 Task: Check the average views per listing of gourmet kitchen in the last 5 years.
Action: Mouse moved to (786, 180)
Screenshot: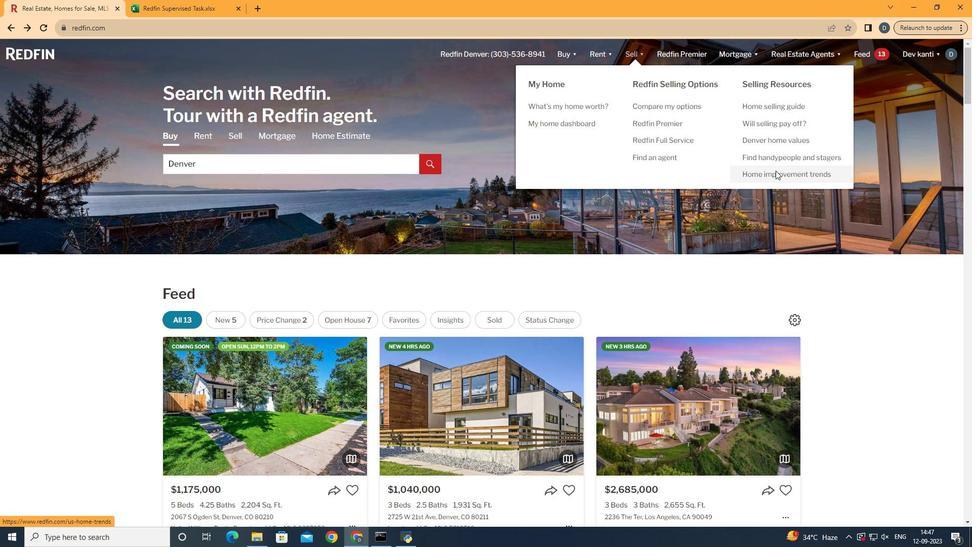 
Action: Mouse pressed left at (786, 180)
Screenshot: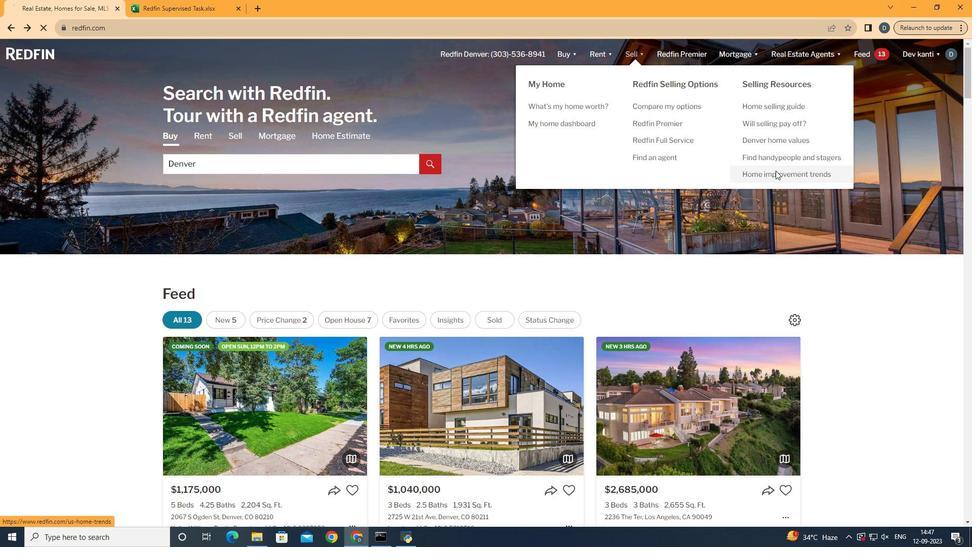 
Action: Mouse moved to (243, 205)
Screenshot: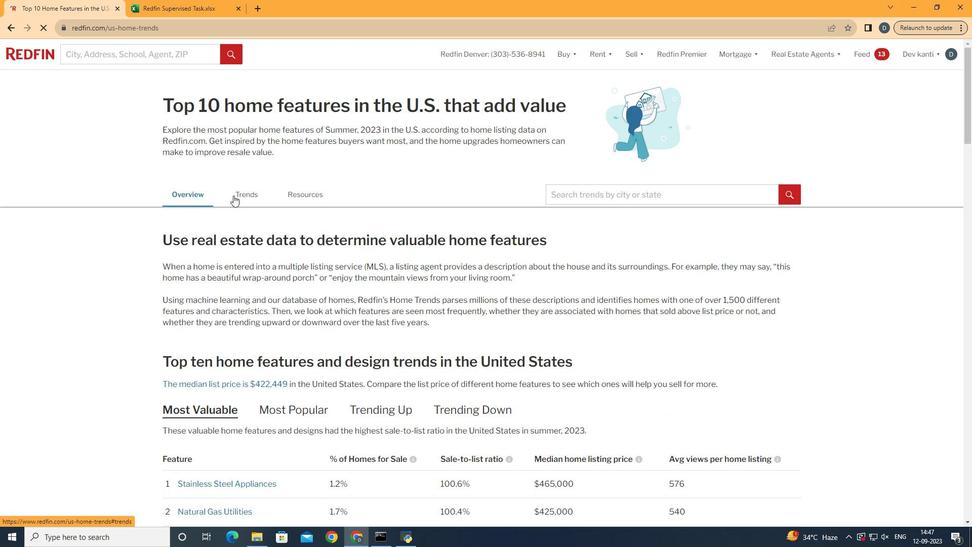 
Action: Mouse pressed left at (243, 205)
Screenshot: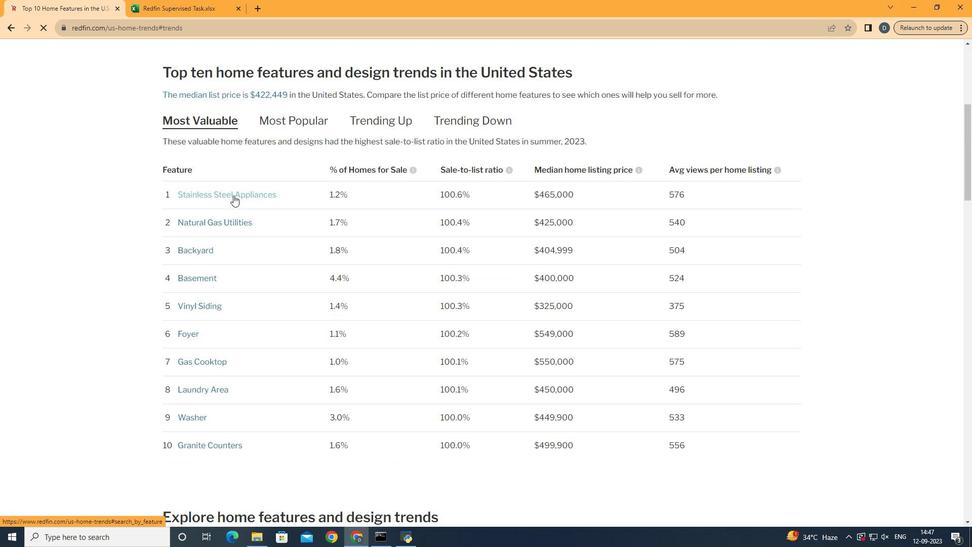 
Action: Mouse moved to (379, 235)
Screenshot: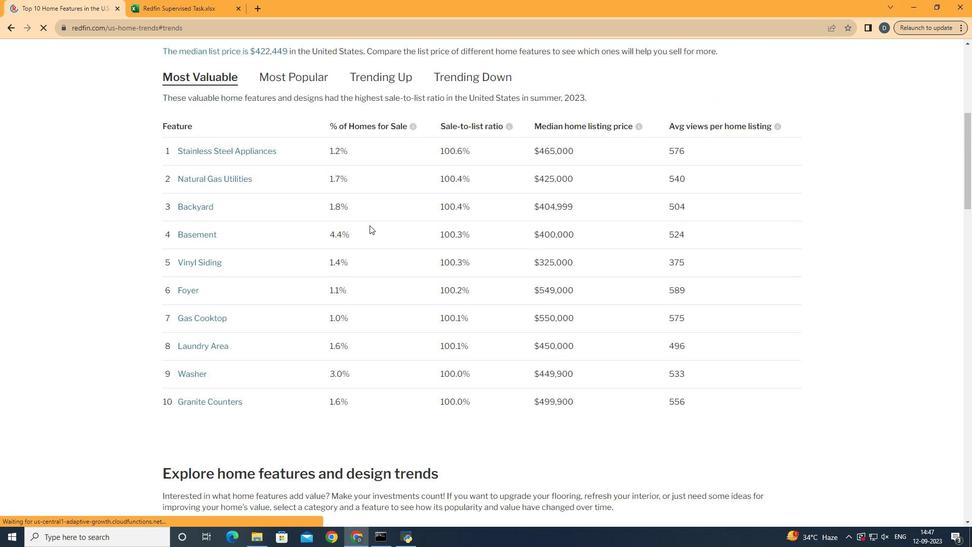 
Action: Mouse scrolled (379, 235) with delta (0, 0)
Screenshot: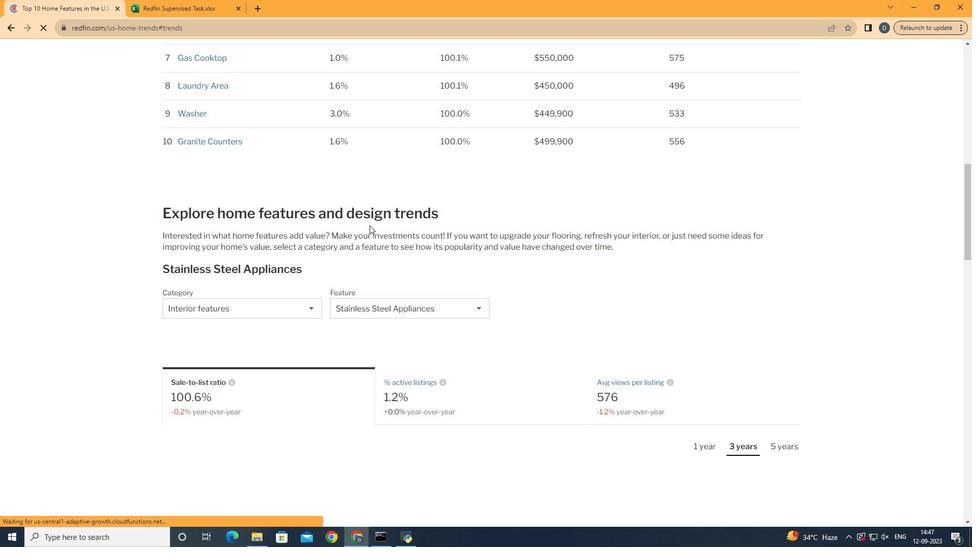 
Action: Mouse scrolled (379, 235) with delta (0, 0)
Screenshot: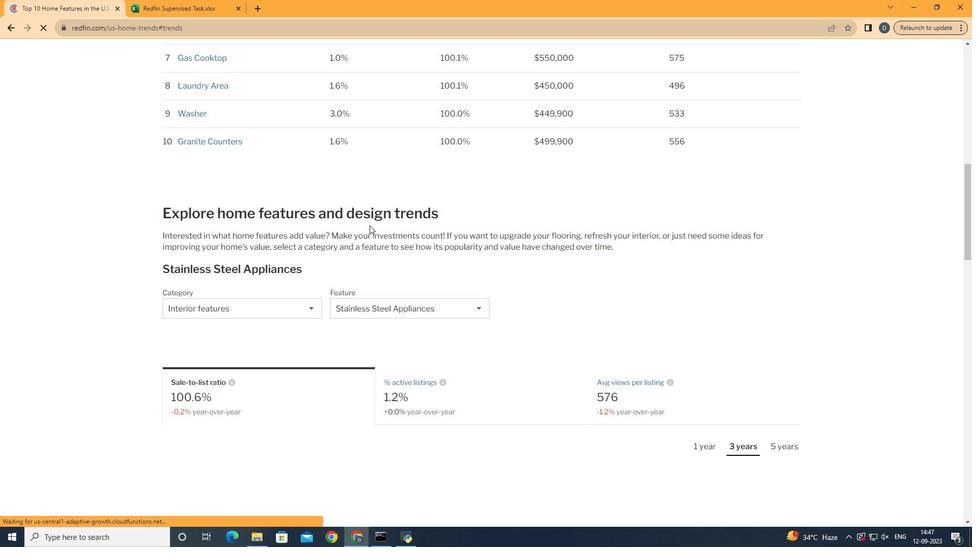 
Action: Mouse scrolled (379, 235) with delta (0, 0)
Screenshot: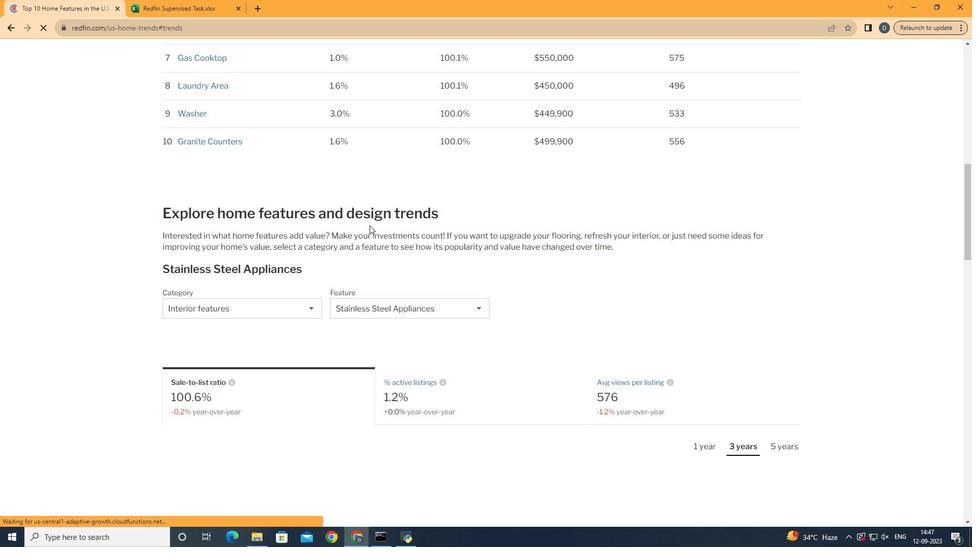 
Action: Mouse scrolled (379, 234) with delta (0, -1)
Screenshot: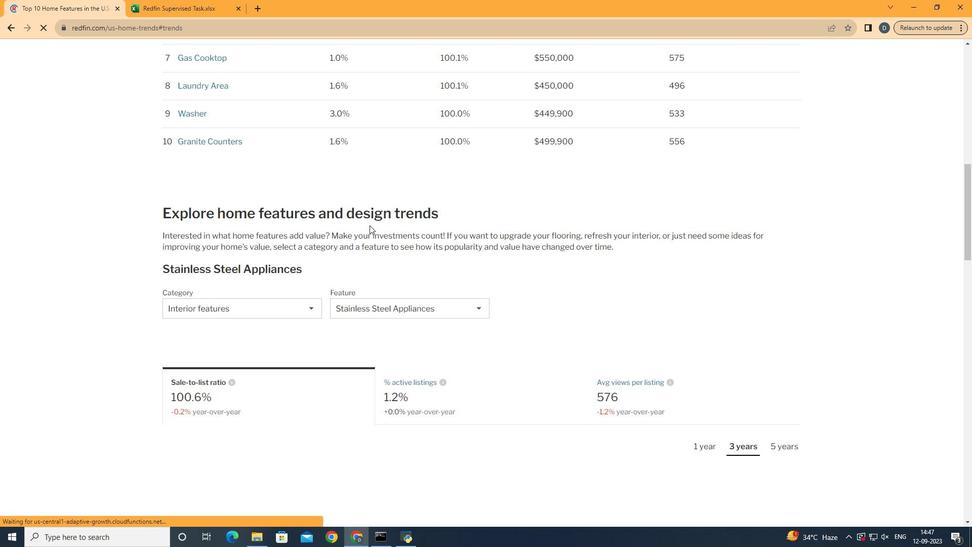 
Action: Mouse scrolled (379, 235) with delta (0, 0)
Screenshot: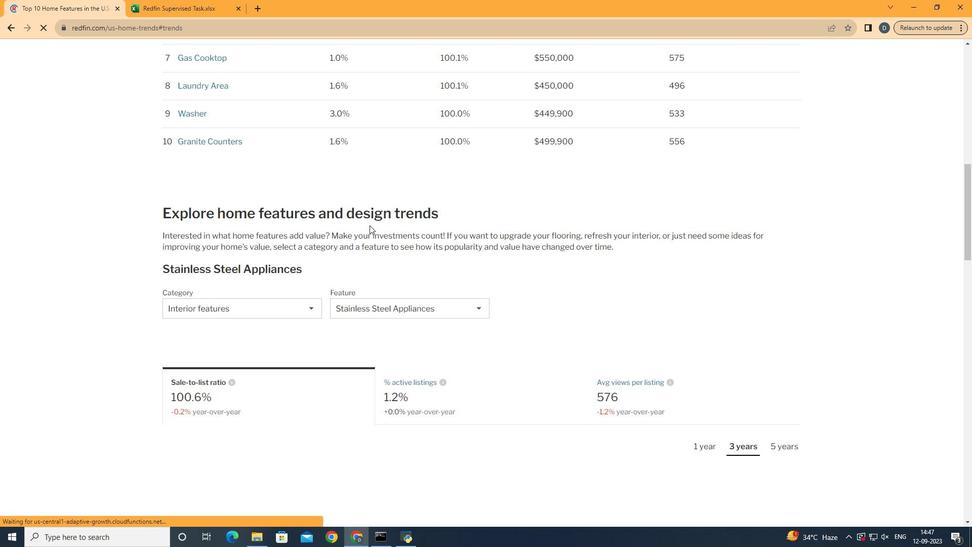 
Action: Mouse scrolled (379, 235) with delta (0, 0)
Screenshot: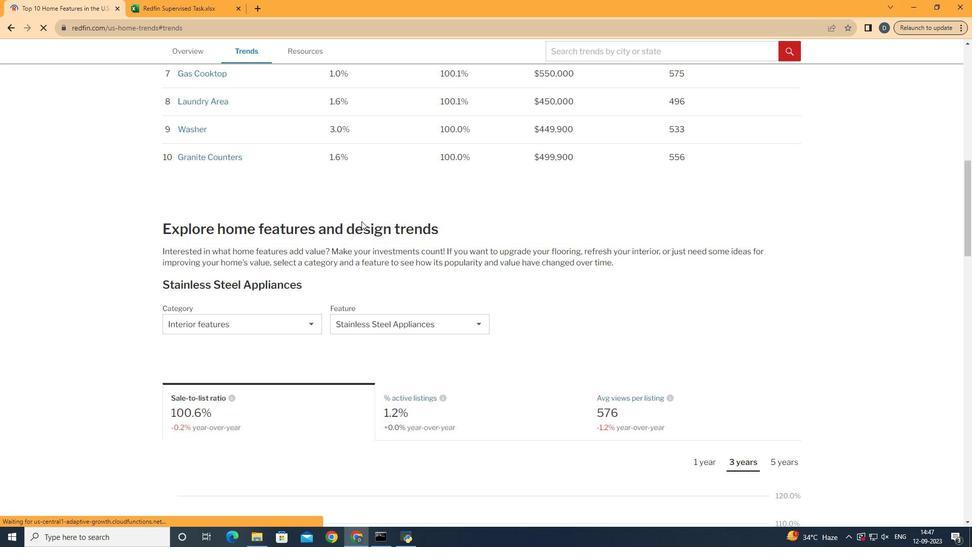
Action: Mouse scrolled (379, 235) with delta (0, 0)
Screenshot: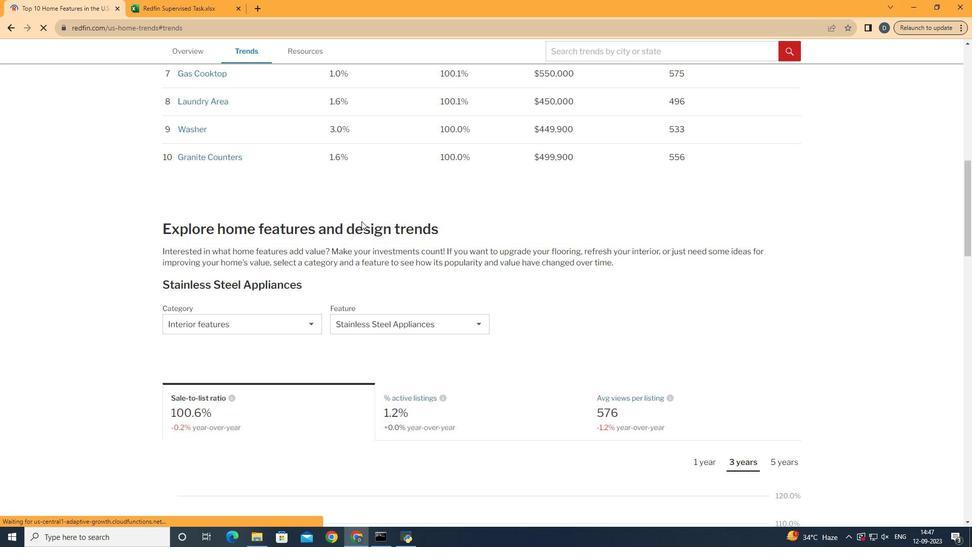 
Action: Mouse scrolled (379, 235) with delta (0, 0)
Screenshot: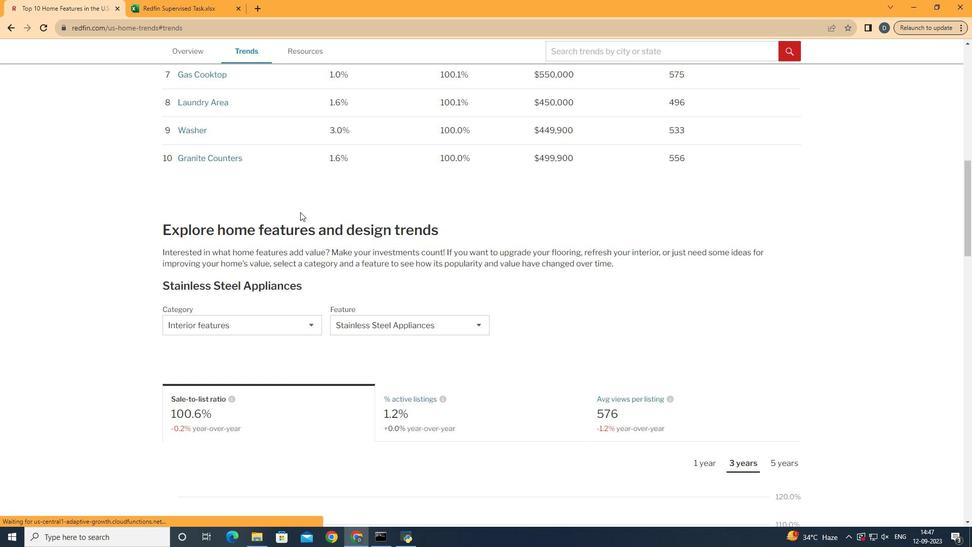 
Action: Mouse scrolled (379, 235) with delta (0, 0)
Screenshot: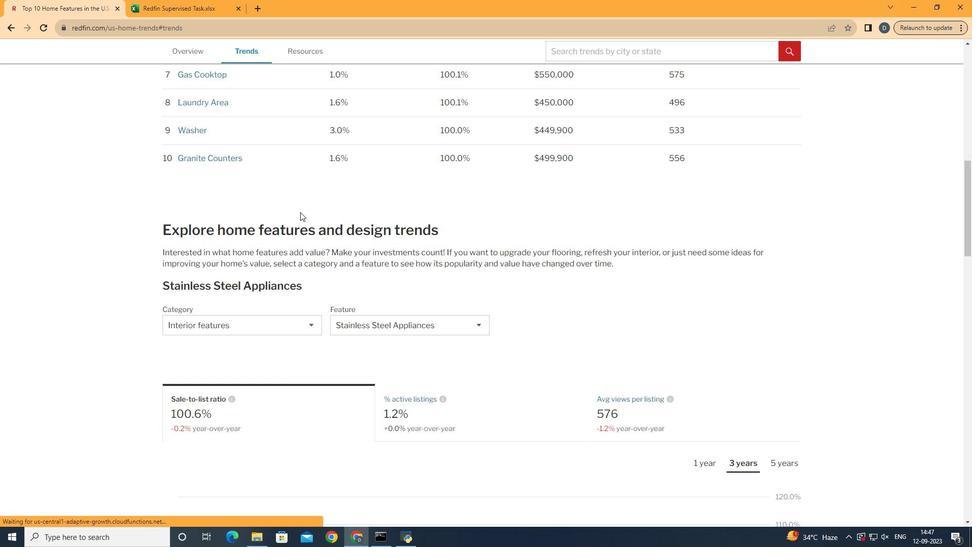 
Action: Mouse moved to (301, 227)
Screenshot: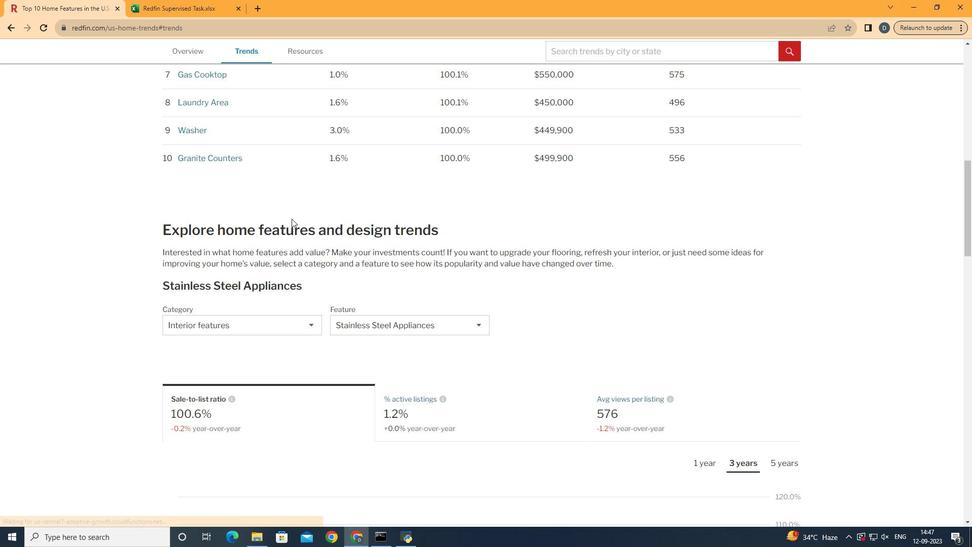 
Action: Mouse scrolled (301, 227) with delta (0, 0)
Screenshot: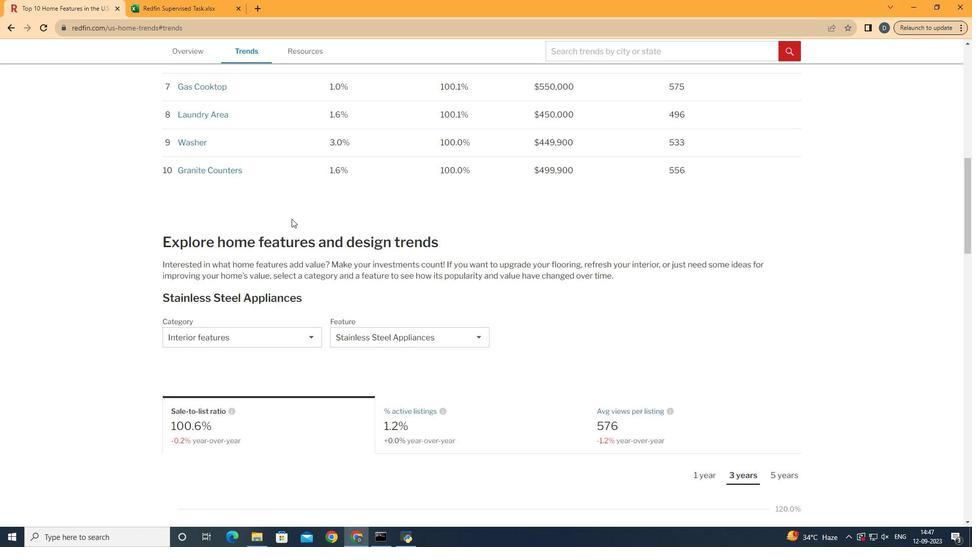 
Action: Mouse scrolled (301, 227) with delta (0, 0)
Screenshot: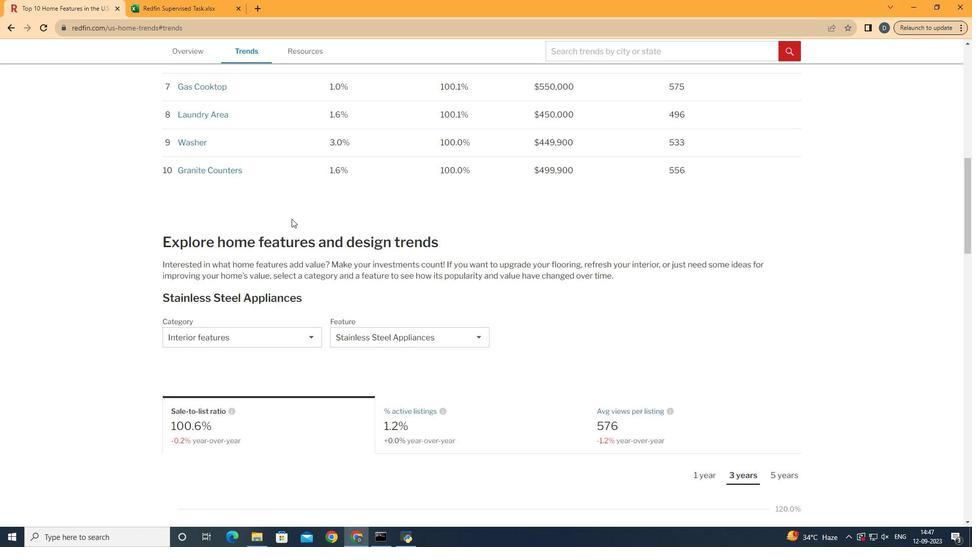 
Action: Mouse scrolled (301, 227) with delta (0, 0)
Screenshot: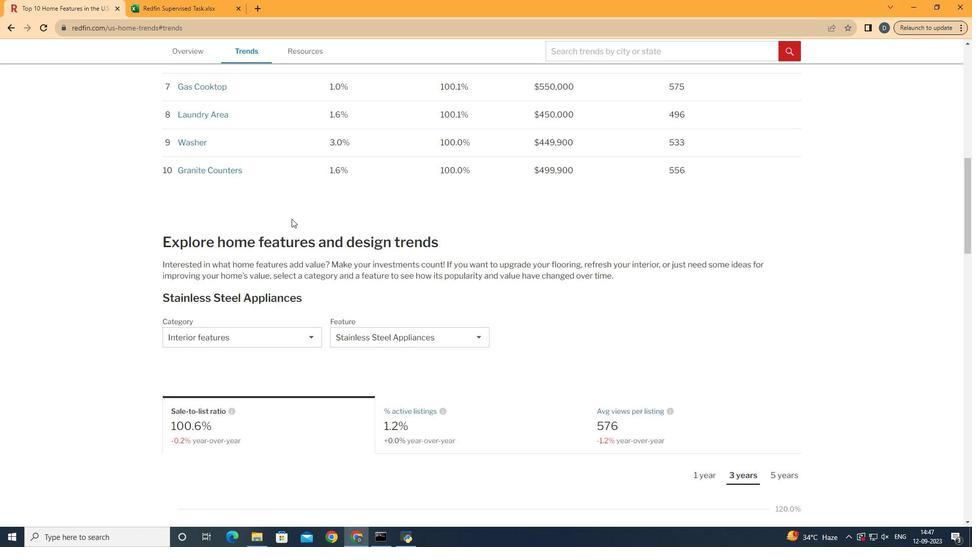 
Action: Mouse scrolled (301, 227) with delta (0, 0)
Screenshot: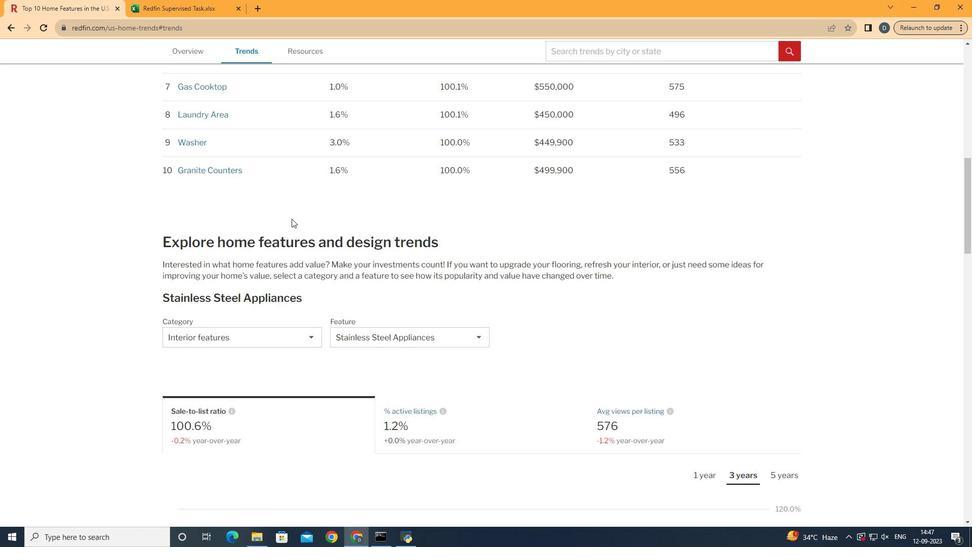 
Action: Mouse scrolled (301, 227) with delta (0, 0)
Screenshot: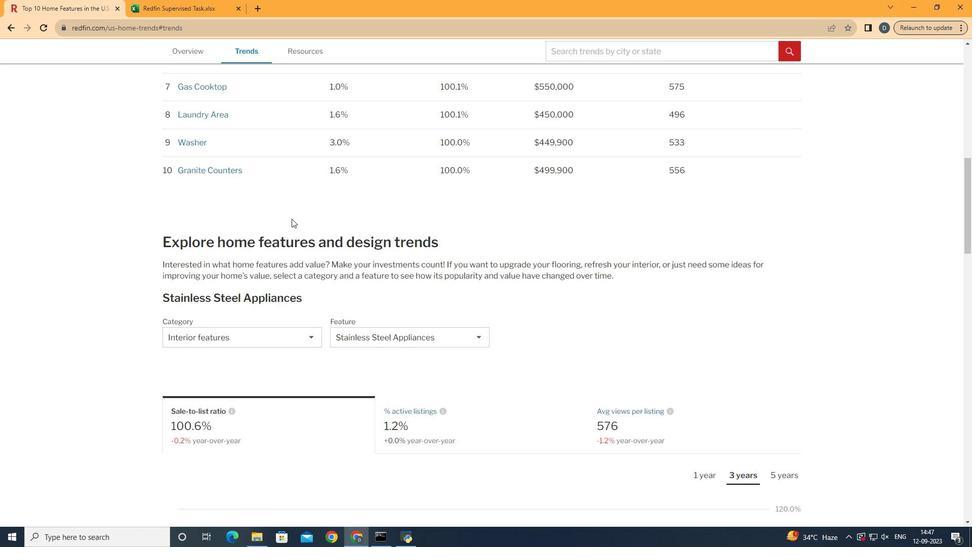 
Action: Mouse moved to (301, 228)
Screenshot: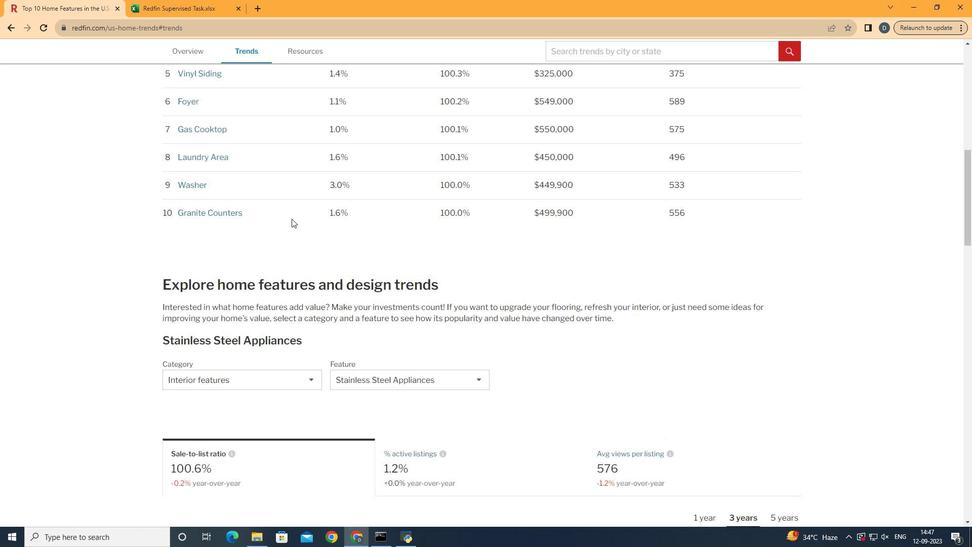 
Action: Mouse scrolled (301, 228) with delta (0, 0)
Screenshot: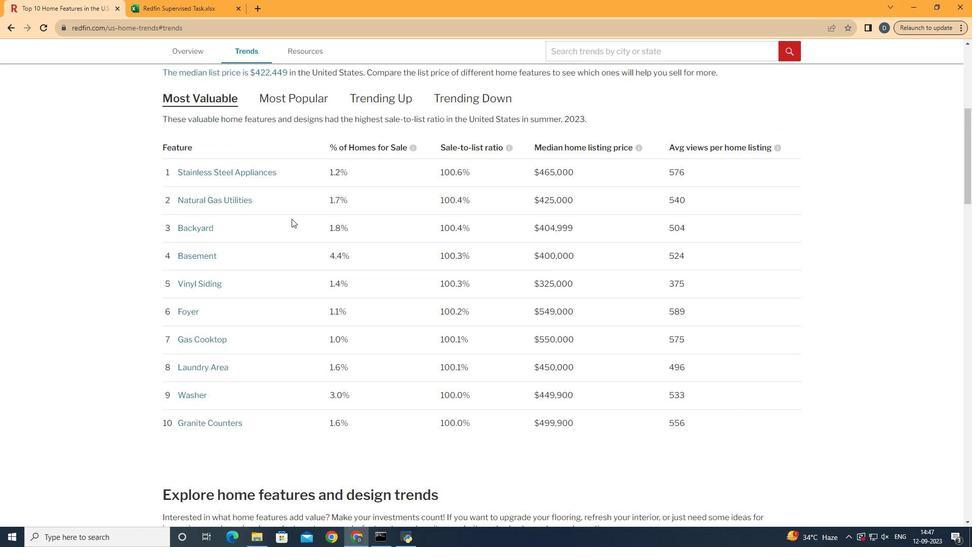 
Action: Mouse scrolled (301, 228) with delta (0, 0)
Screenshot: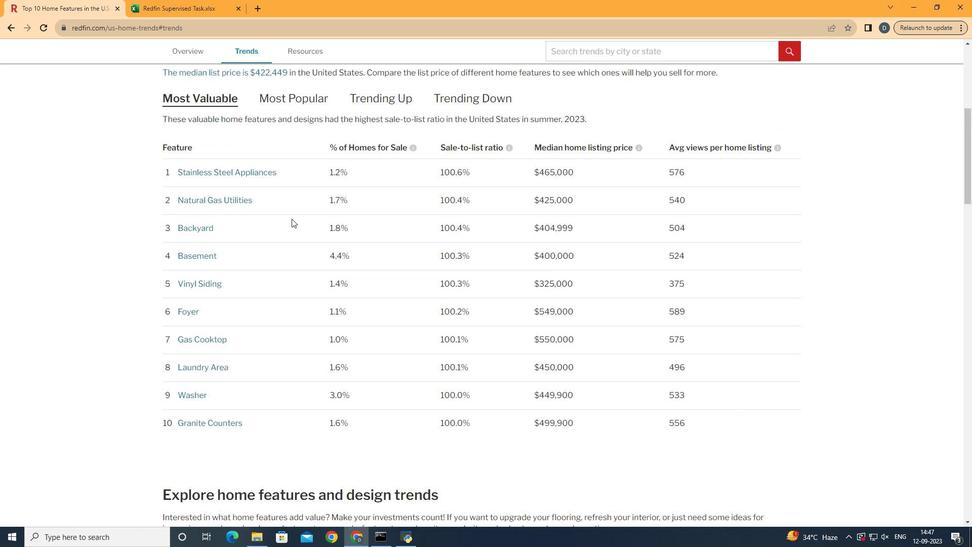 
Action: Mouse scrolled (301, 228) with delta (0, 0)
Screenshot: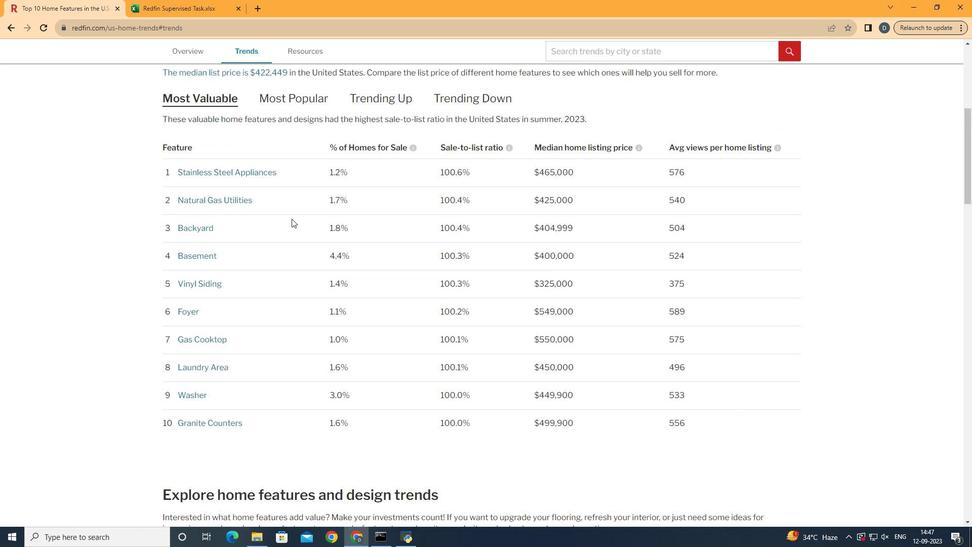 
Action: Mouse scrolled (301, 228) with delta (0, 0)
Screenshot: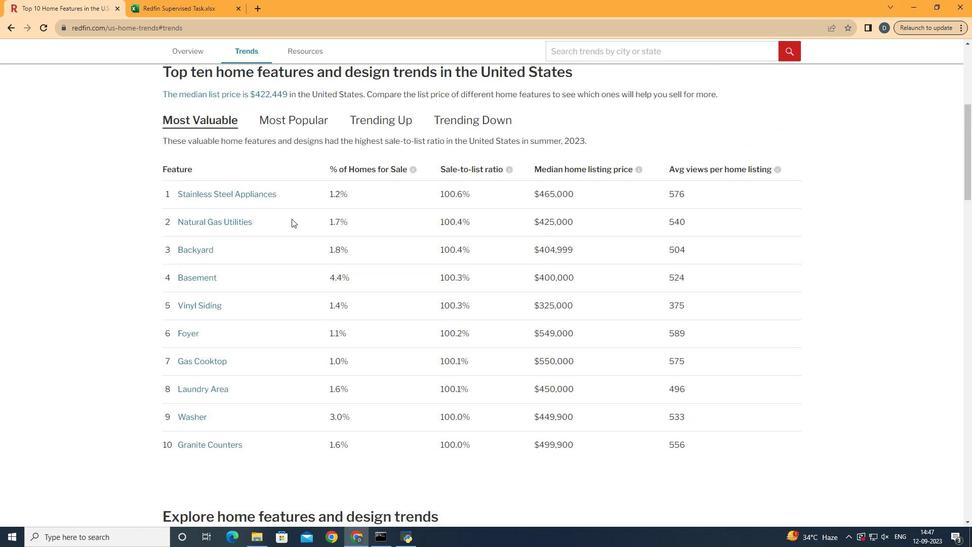 
Action: Mouse scrolled (301, 228) with delta (0, 0)
Screenshot: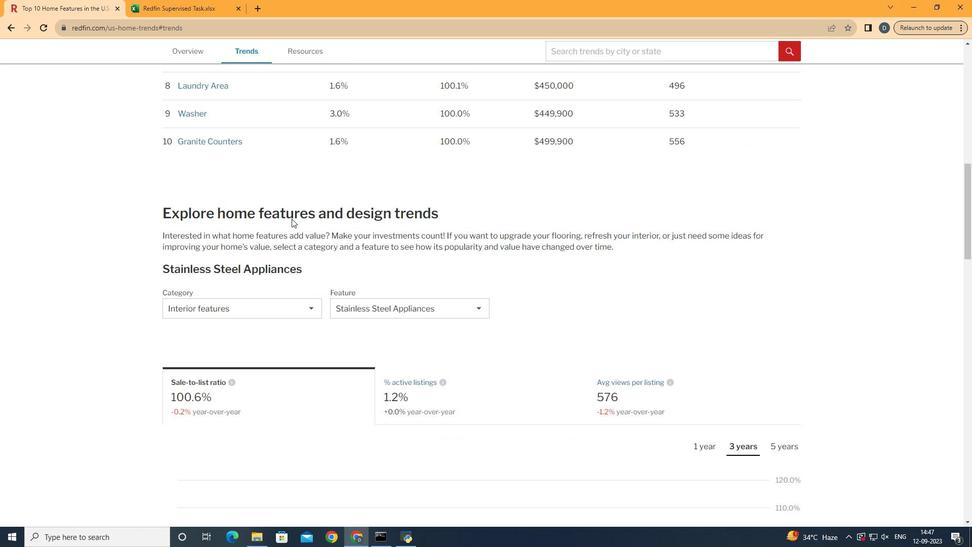 
Action: Mouse scrolled (301, 228) with delta (0, 0)
Screenshot: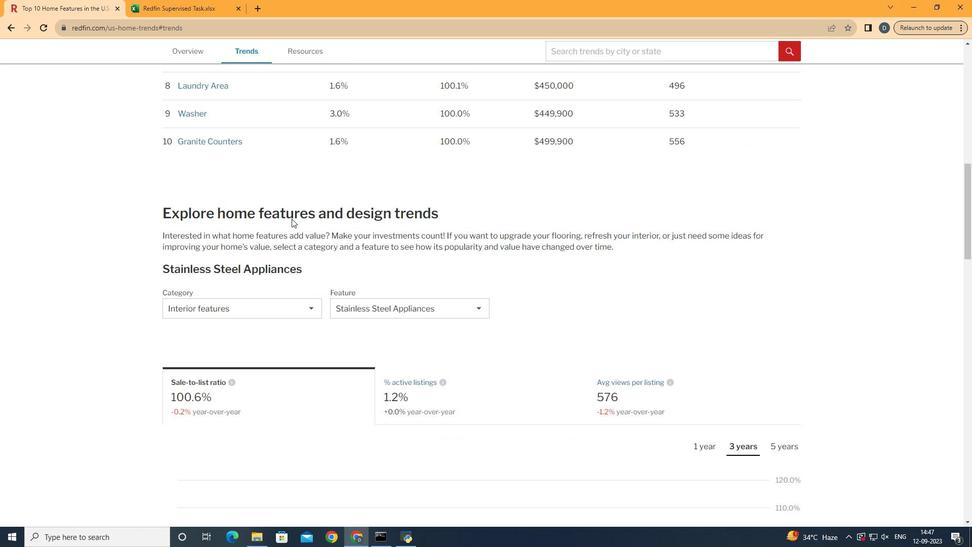 
Action: Mouse scrolled (301, 228) with delta (0, 0)
Screenshot: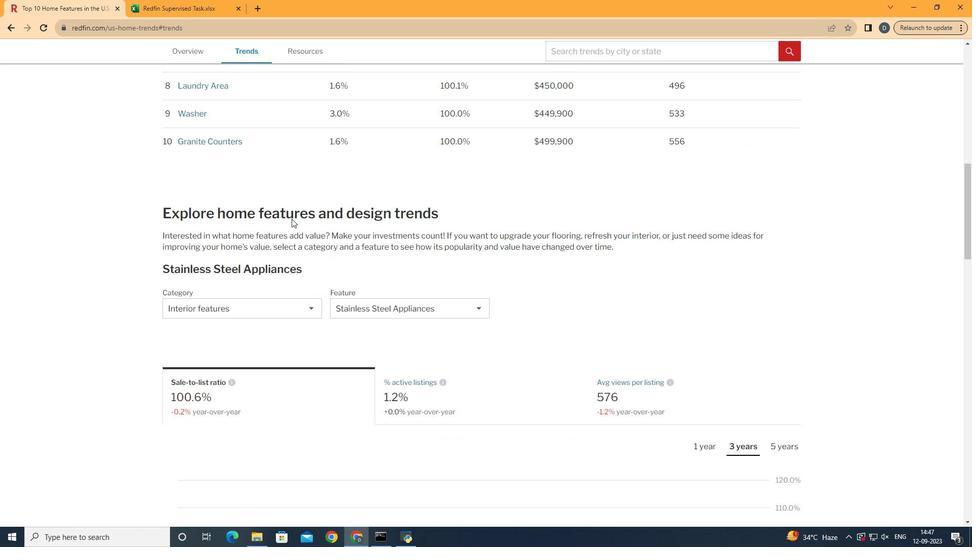 
Action: Mouse scrolled (301, 228) with delta (0, 0)
Screenshot: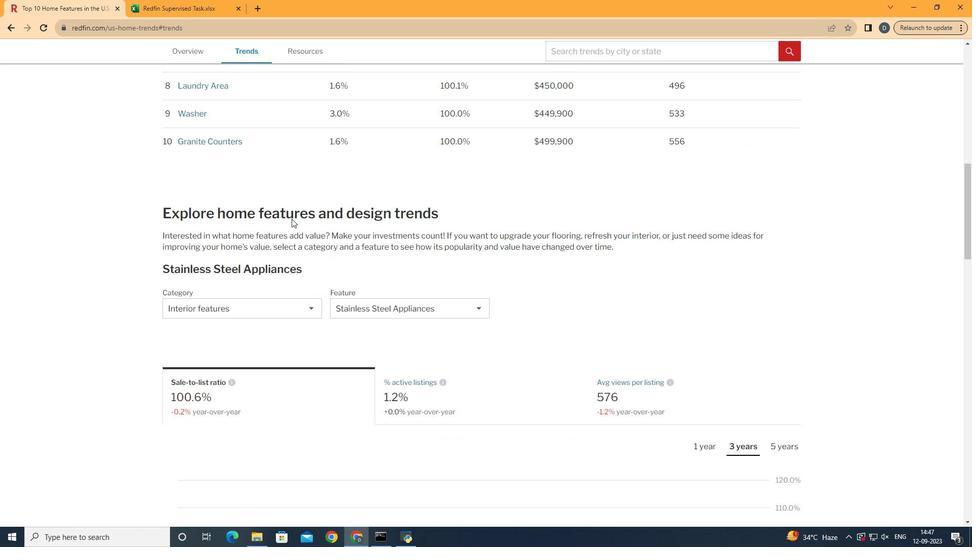
Action: Mouse scrolled (301, 228) with delta (0, 0)
Screenshot: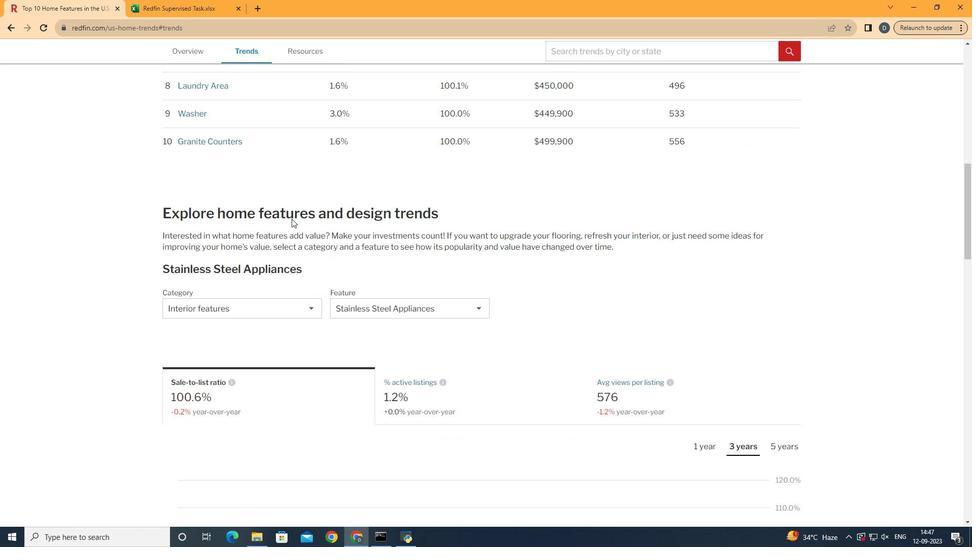 
Action: Mouse scrolled (301, 228) with delta (0, 0)
Screenshot: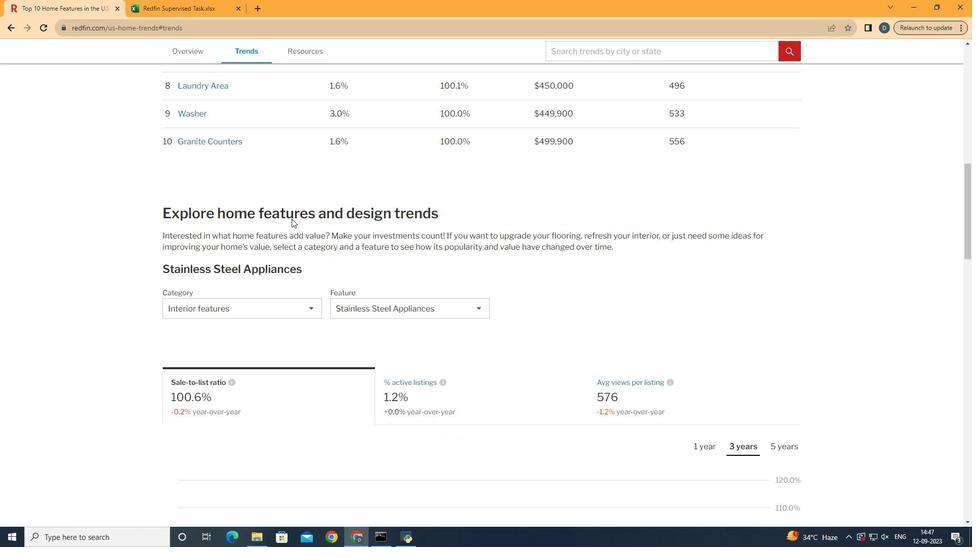 
Action: Mouse scrolled (301, 228) with delta (0, 0)
Screenshot: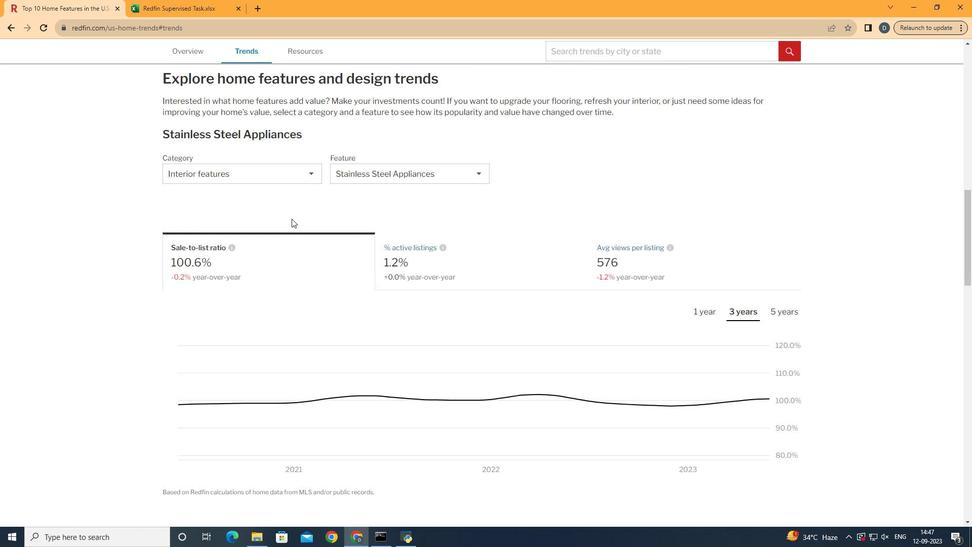 
Action: Mouse scrolled (301, 228) with delta (0, 0)
Screenshot: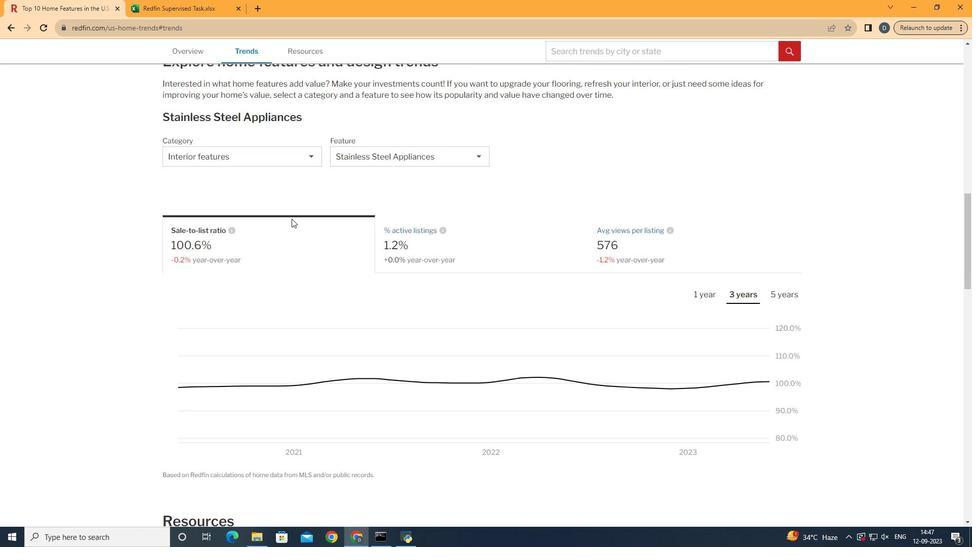 
Action: Mouse scrolled (301, 228) with delta (0, 0)
Screenshot: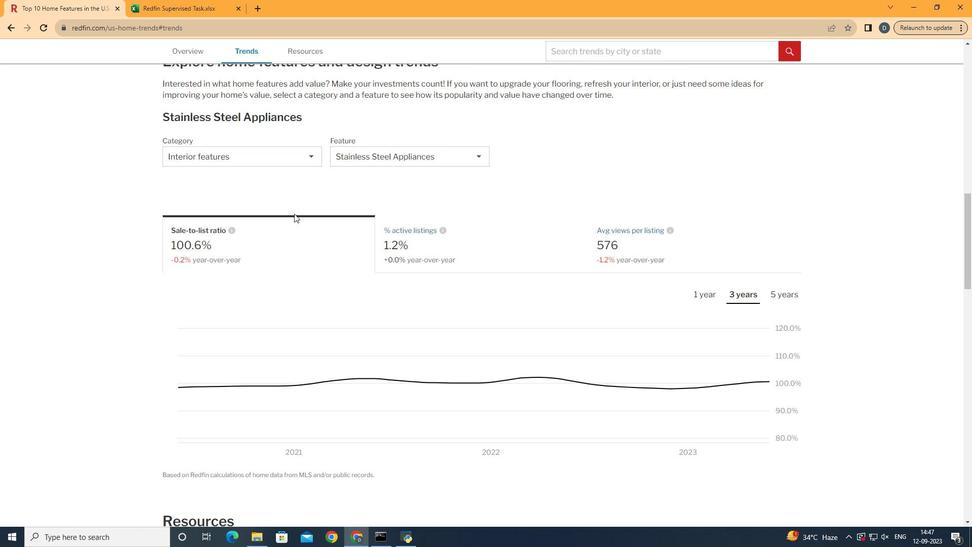 
Action: Mouse moved to (320, 168)
Screenshot: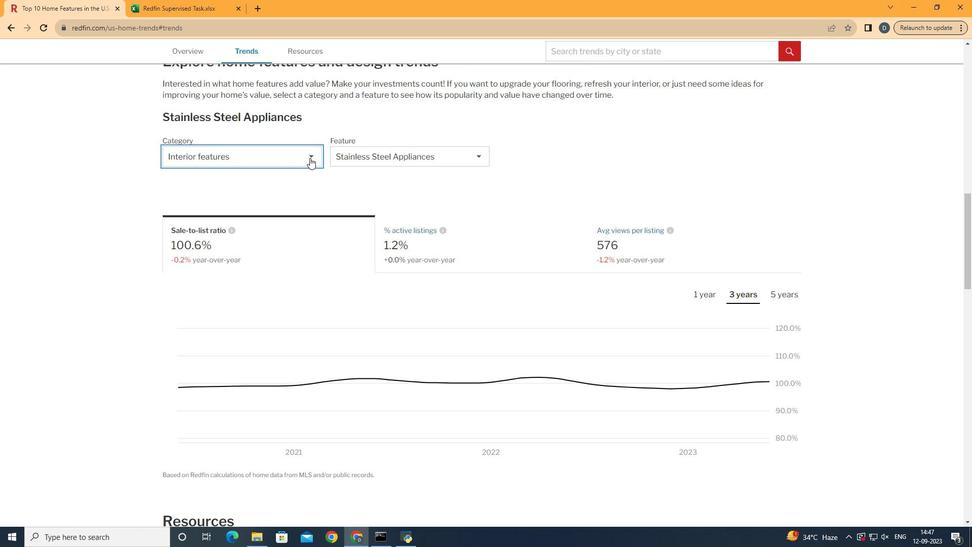 
Action: Mouse pressed left at (320, 168)
Screenshot: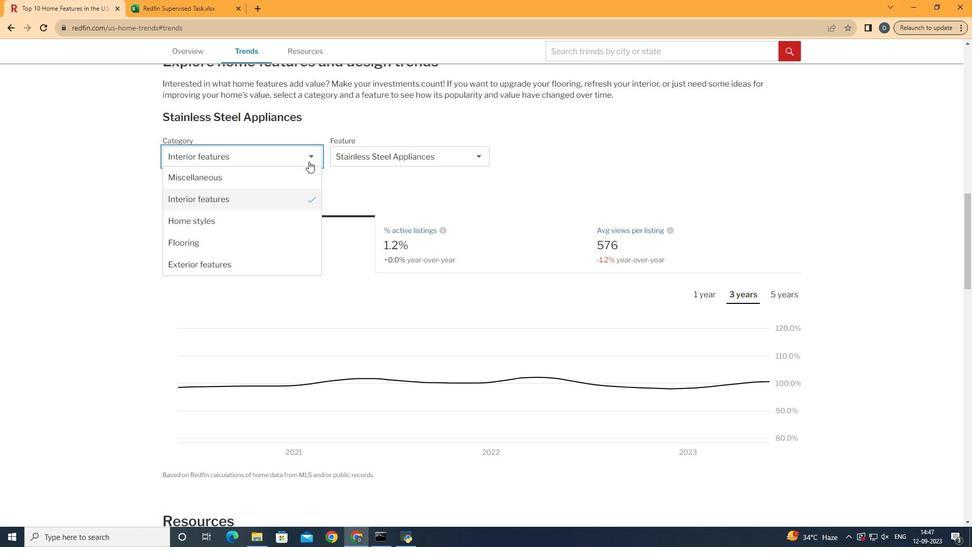 
Action: Mouse moved to (315, 210)
Screenshot: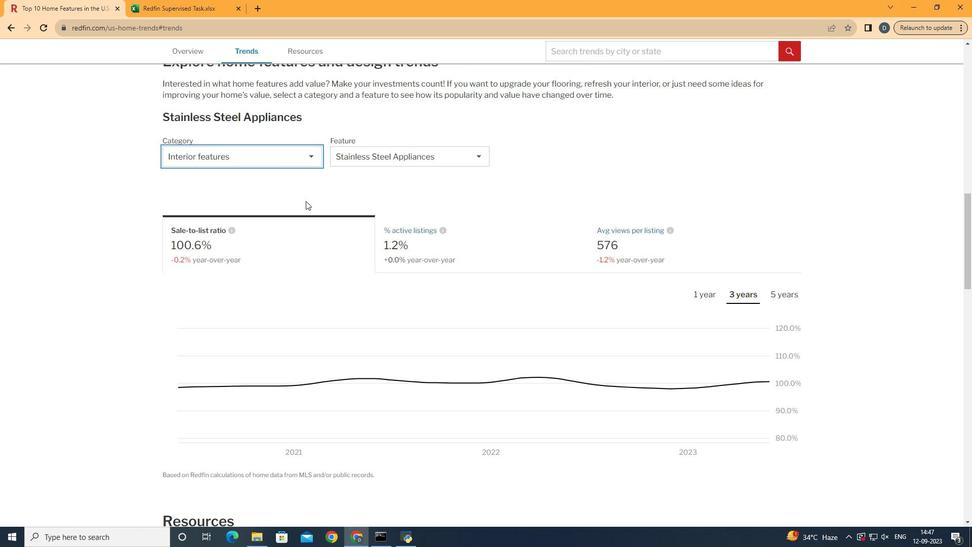 
Action: Mouse pressed left at (315, 210)
Screenshot: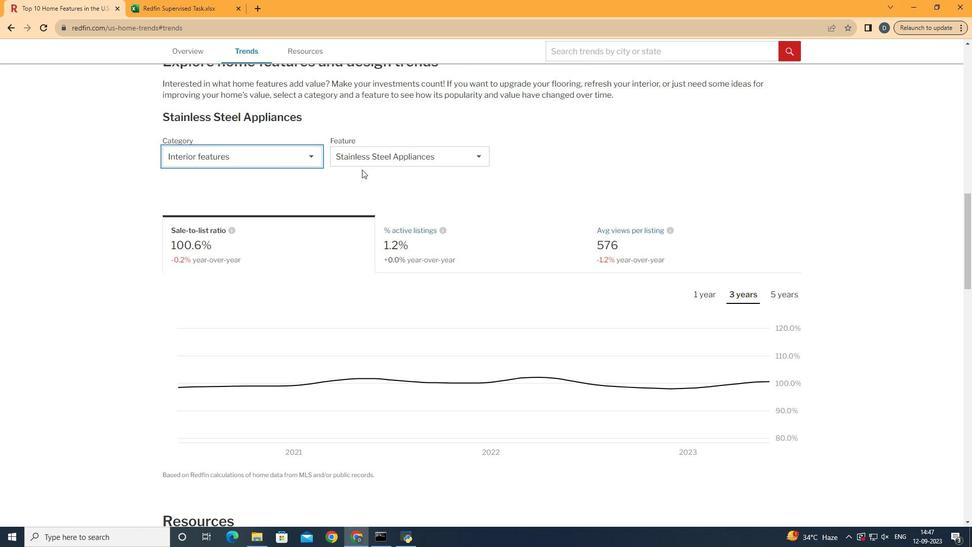 
Action: Mouse moved to (386, 171)
Screenshot: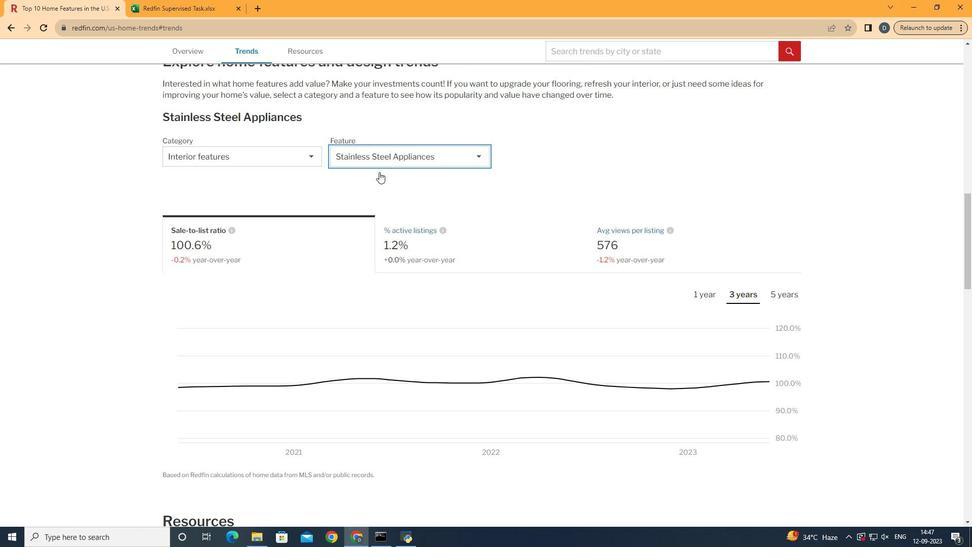 
Action: Mouse pressed left at (386, 171)
Screenshot: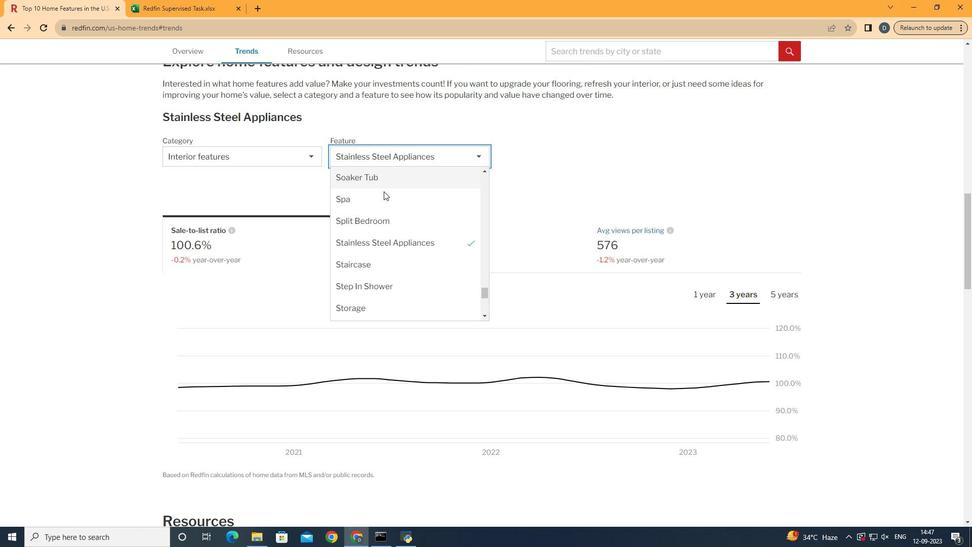 
Action: Mouse moved to (389, 235)
Screenshot: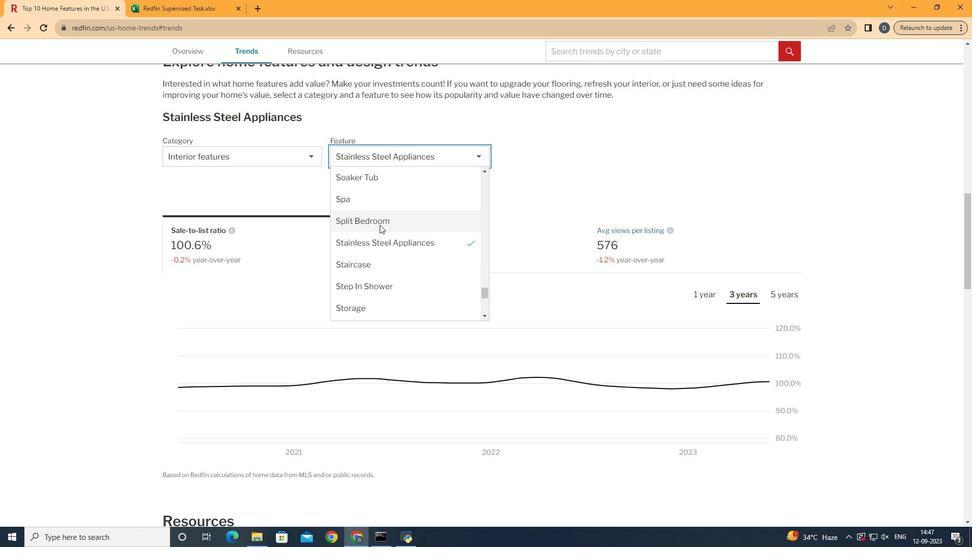 
Action: Mouse scrolled (389, 235) with delta (0, 0)
Screenshot: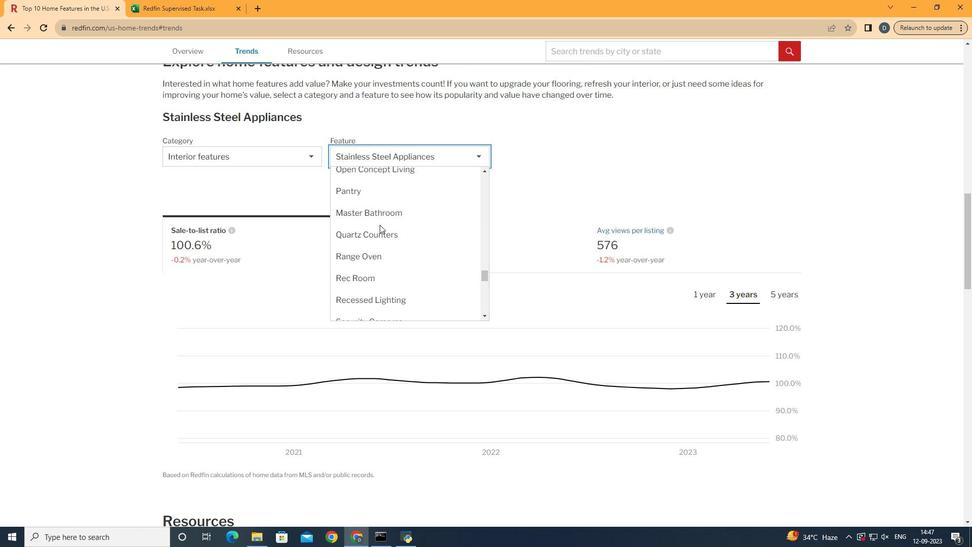 
Action: Mouse scrolled (389, 235) with delta (0, 0)
Screenshot: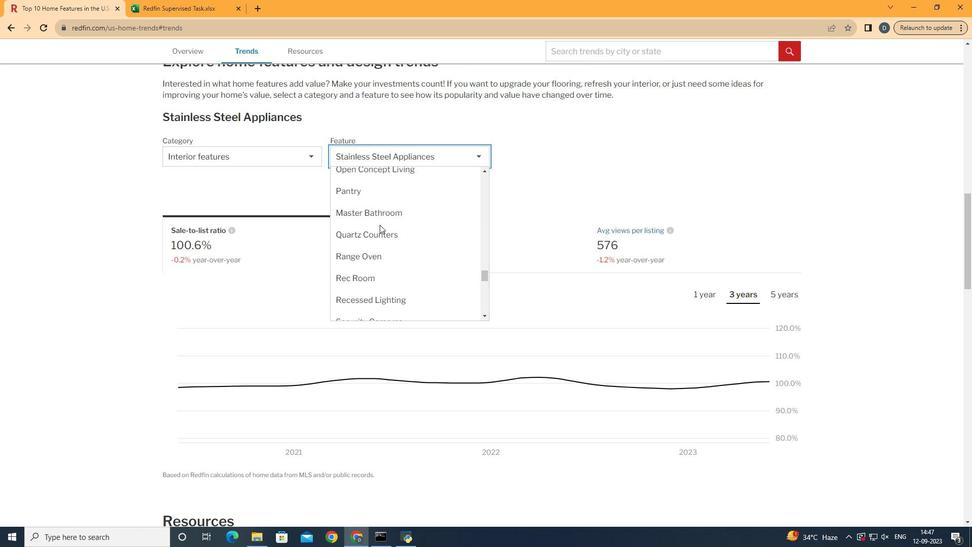 
Action: Mouse scrolled (389, 235) with delta (0, 0)
Screenshot: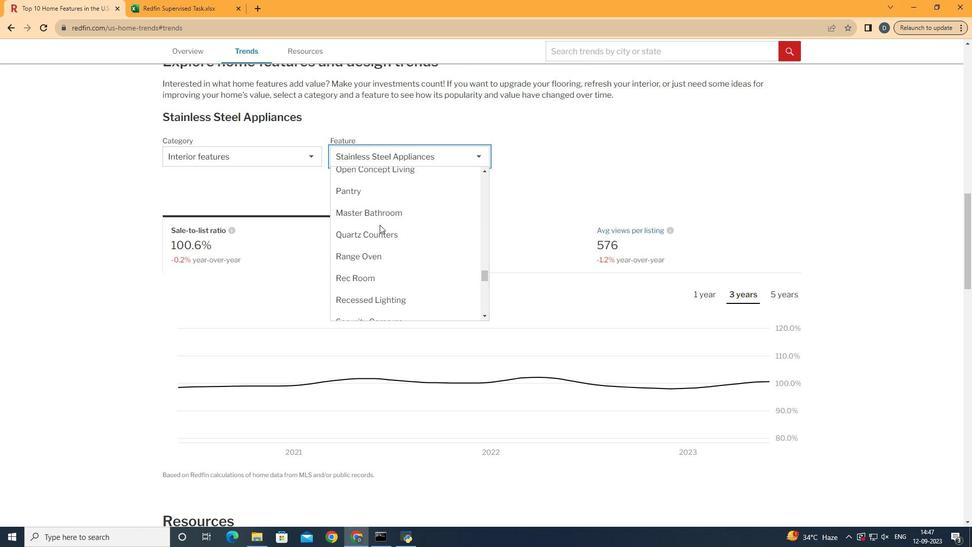 
Action: Mouse scrolled (389, 235) with delta (0, 0)
Screenshot: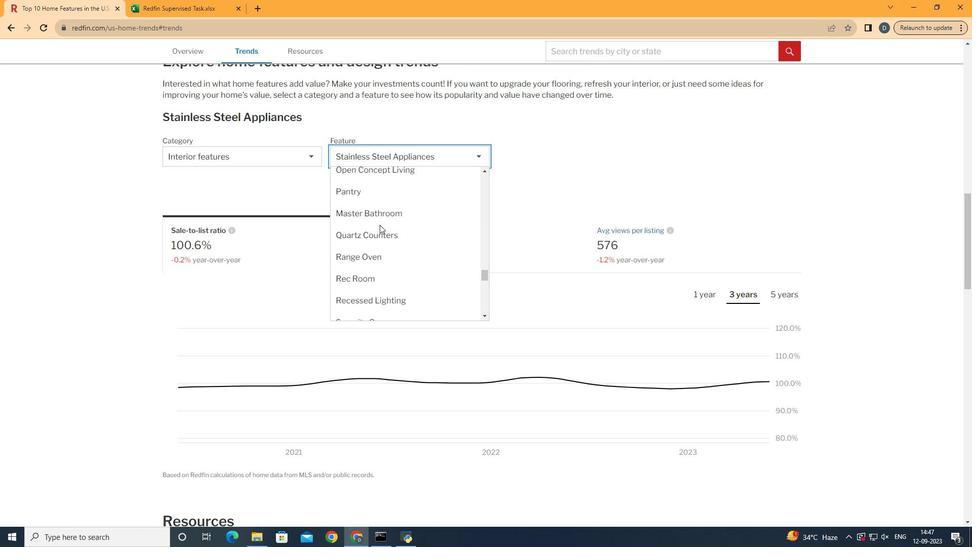 
Action: Mouse scrolled (389, 235) with delta (0, 0)
Screenshot: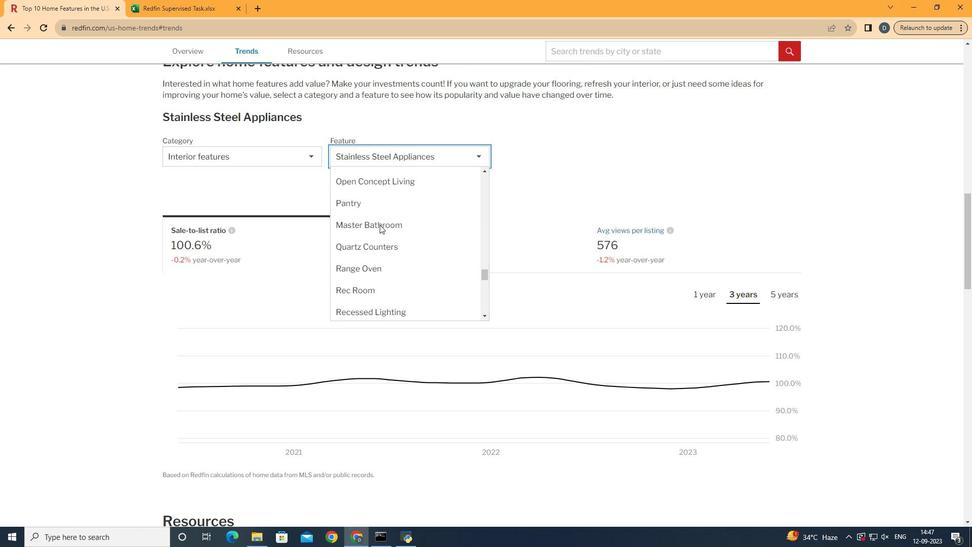 
Action: Mouse scrolled (389, 235) with delta (0, 0)
Screenshot: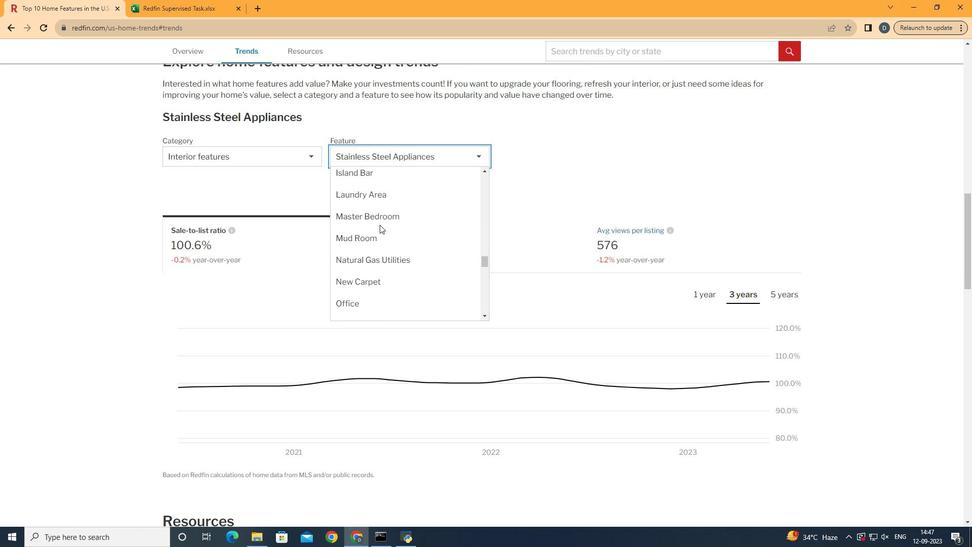 
Action: Mouse scrolled (389, 235) with delta (0, 0)
Screenshot: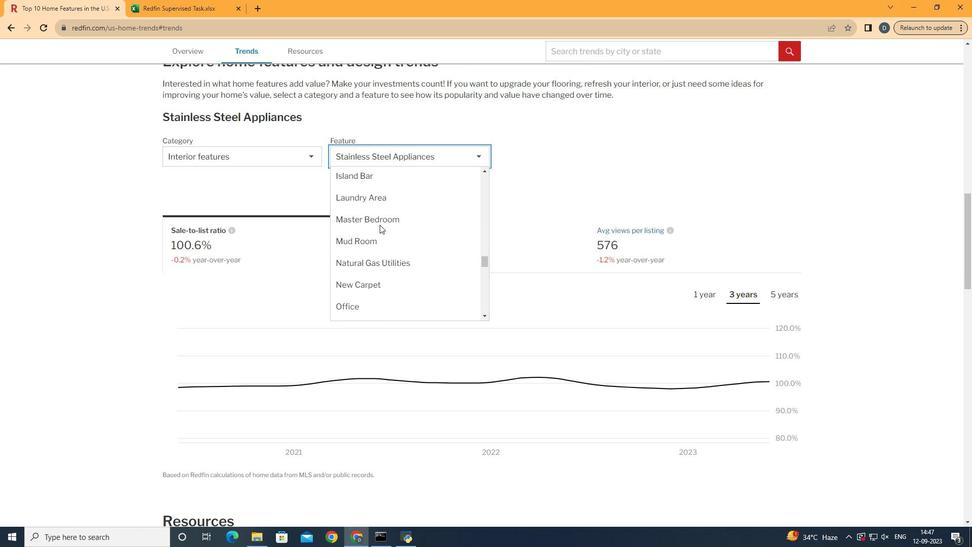 
Action: Mouse scrolled (389, 235) with delta (0, 0)
Screenshot: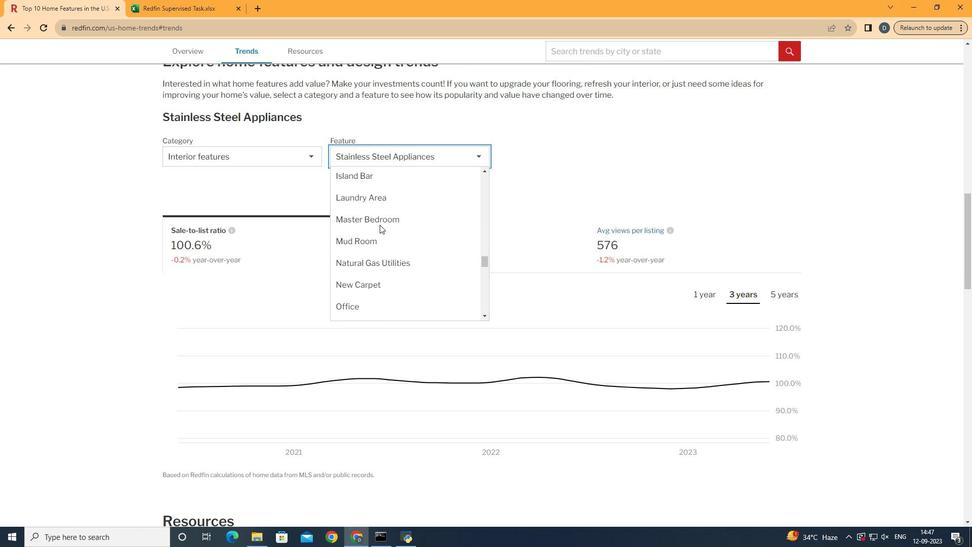 
Action: Mouse scrolled (389, 235) with delta (0, 0)
Screenshot: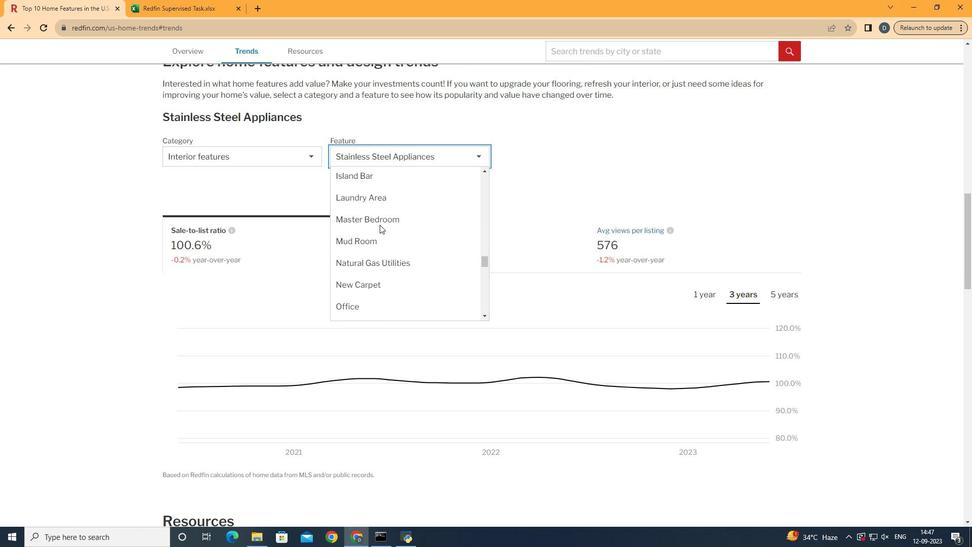 
Action: Mouse scrolled (389, 235) with delta (0, 0)
Screenshot: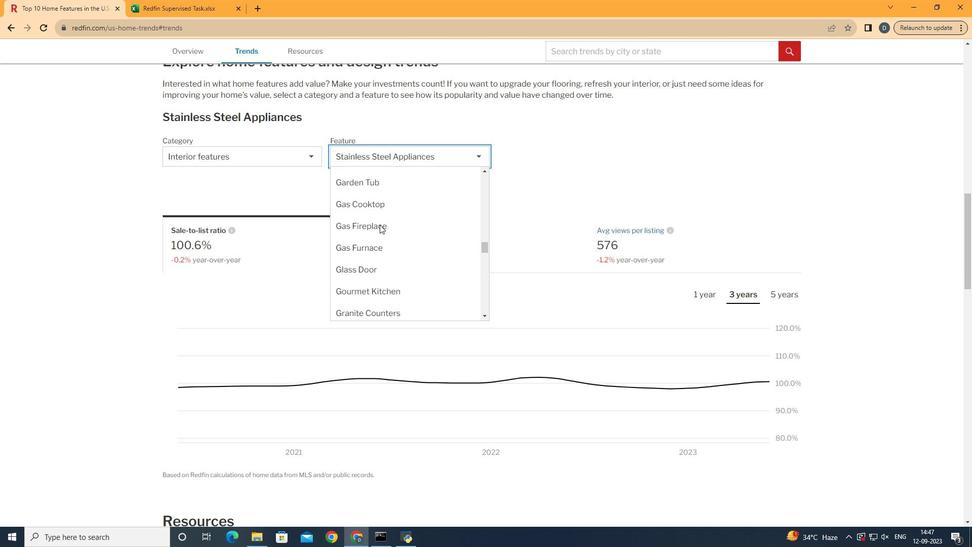 
Action: Mouse scrolled (389, 235) with delta (0, 0)
Screenshot: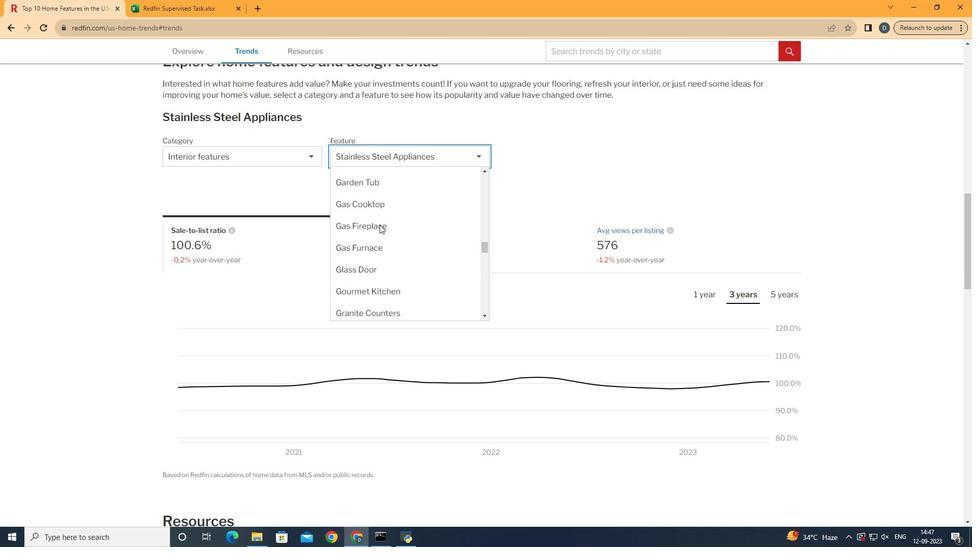 
Action: Mouse scrolled (389, 235) with delta (0, 0)
Screenshot: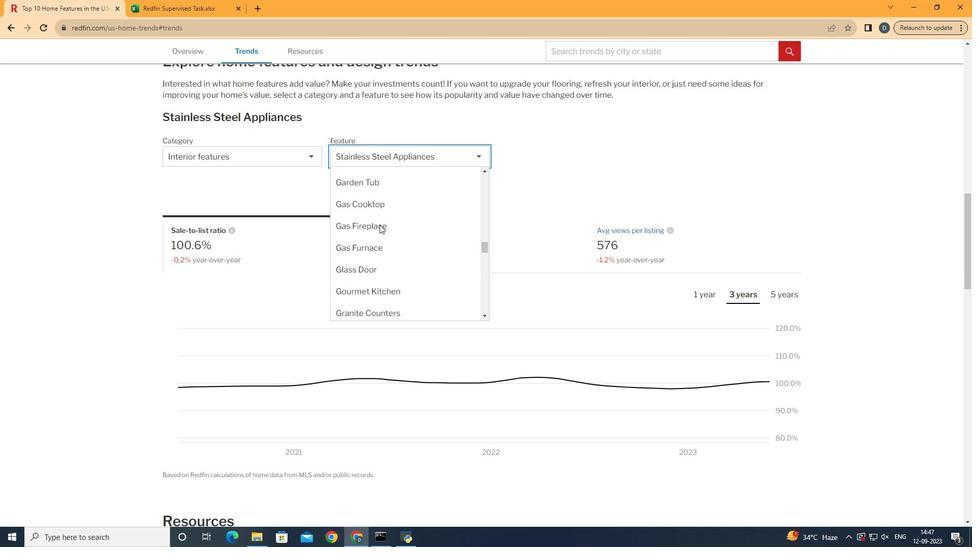 
Action: Mouse scrolled (389, 235) with delta (0, 0)
Screenshot: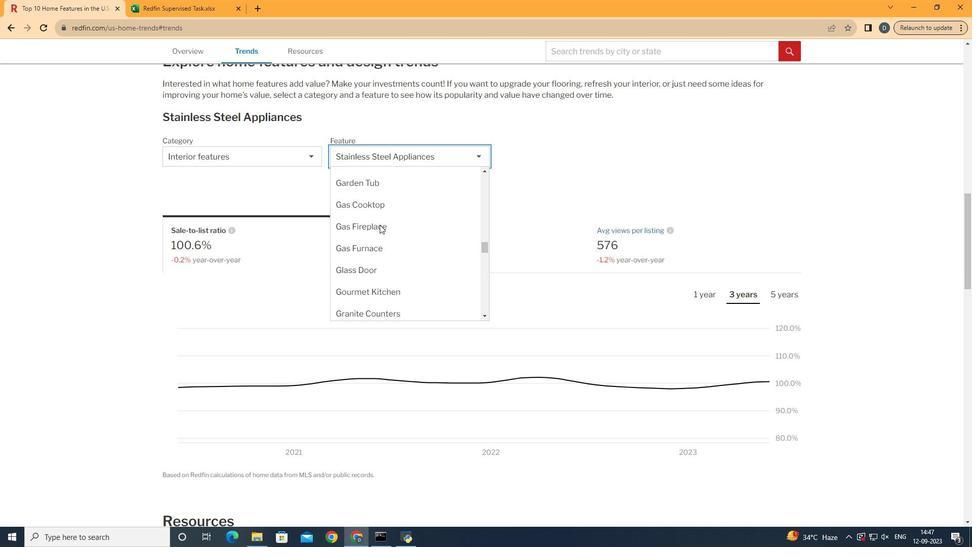 
Action: Mouse scrolled (389, 235) with delta (0, 0)
Screenshot: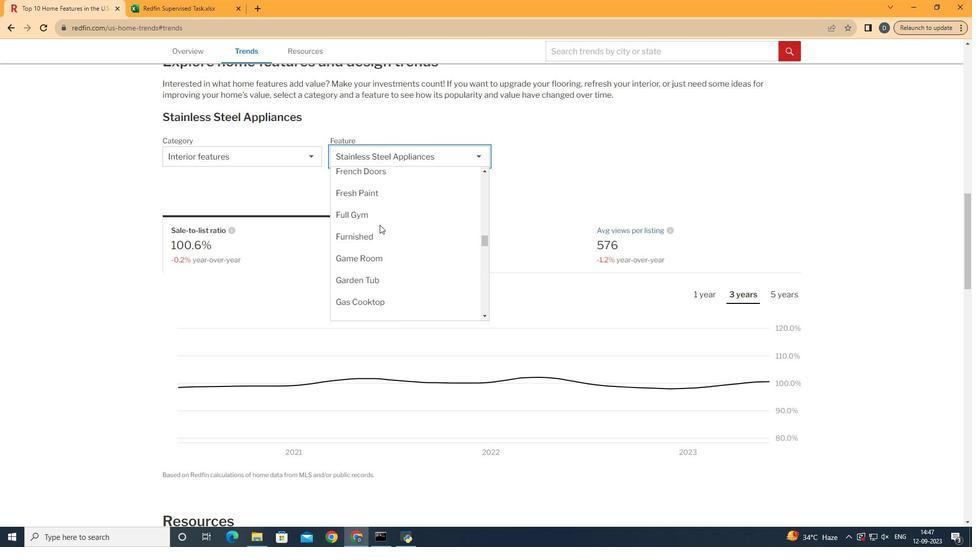 
Action: Mouse scrolled (389, 235) with delta (0, 0)
Screenshot: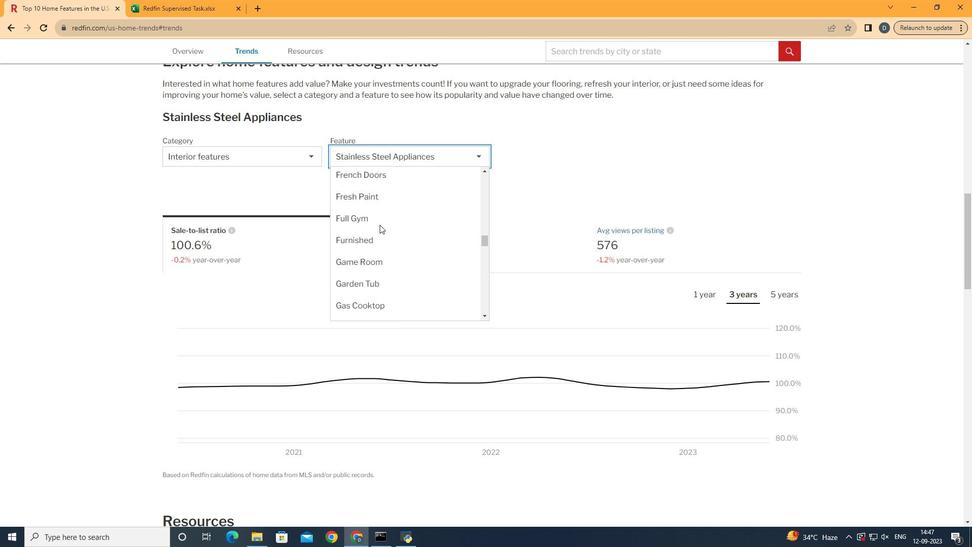 
Action: Mouse moved to (409, 253)
Screenshot: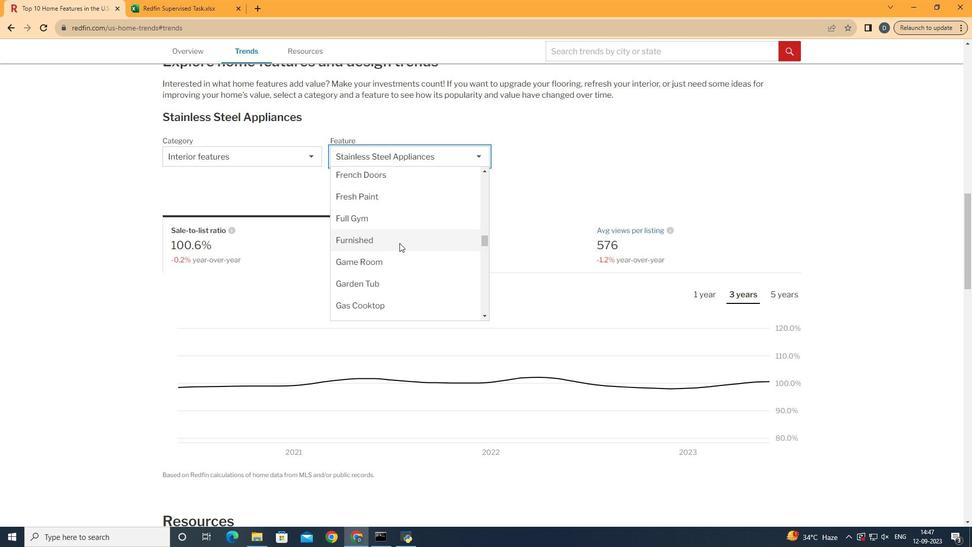 
Action: Mouse scrolled (409, 252) with delta (0, 0)
Screenshot: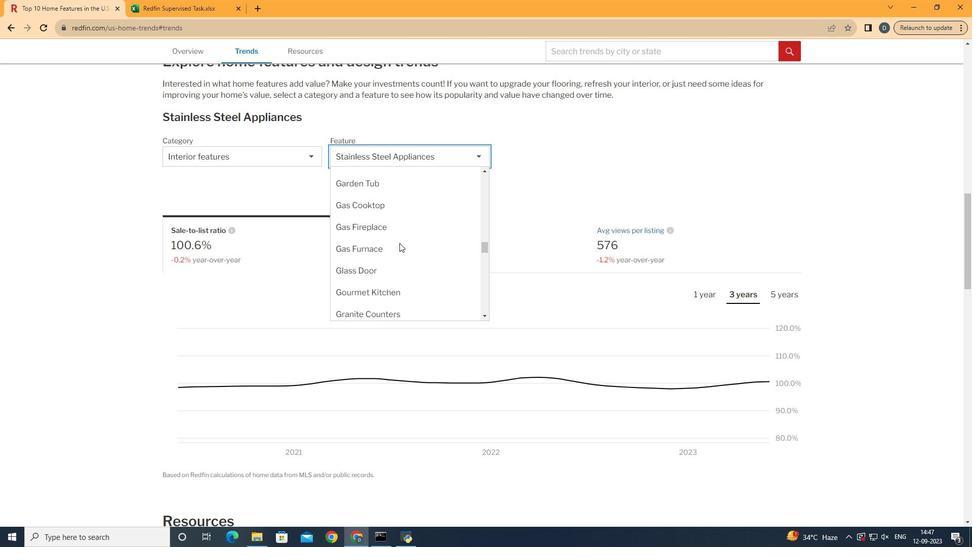 
Action: Mouse scrolled (409, 252) with delta (0, 0)
Screenshot: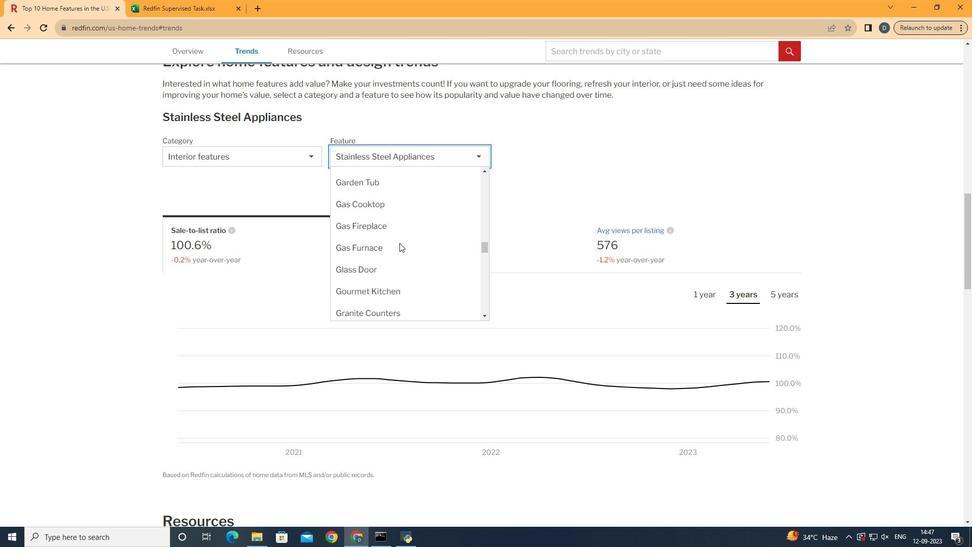 
Action: Mouse moved to (418, 305)
Screenshot: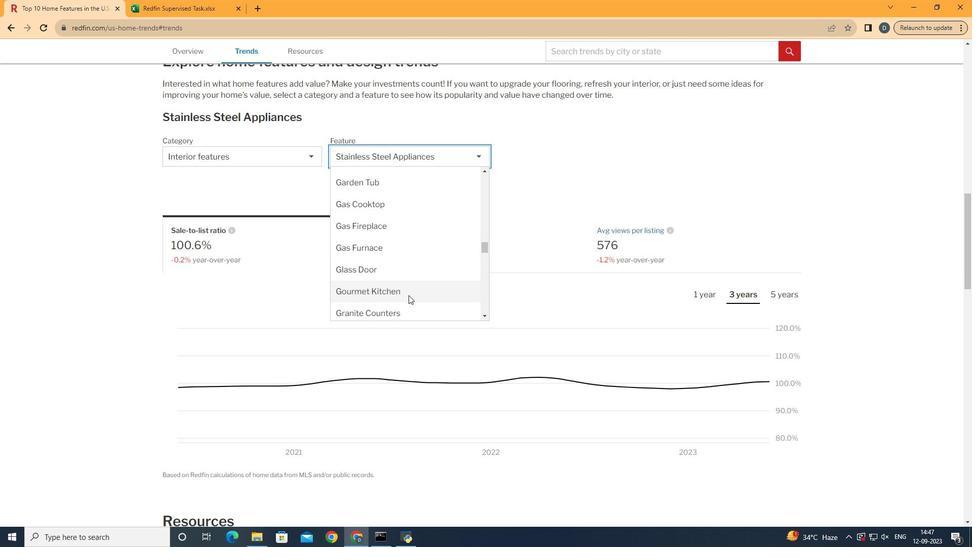 
Action: Mouse pressed left at (418, 305)
Screenshot: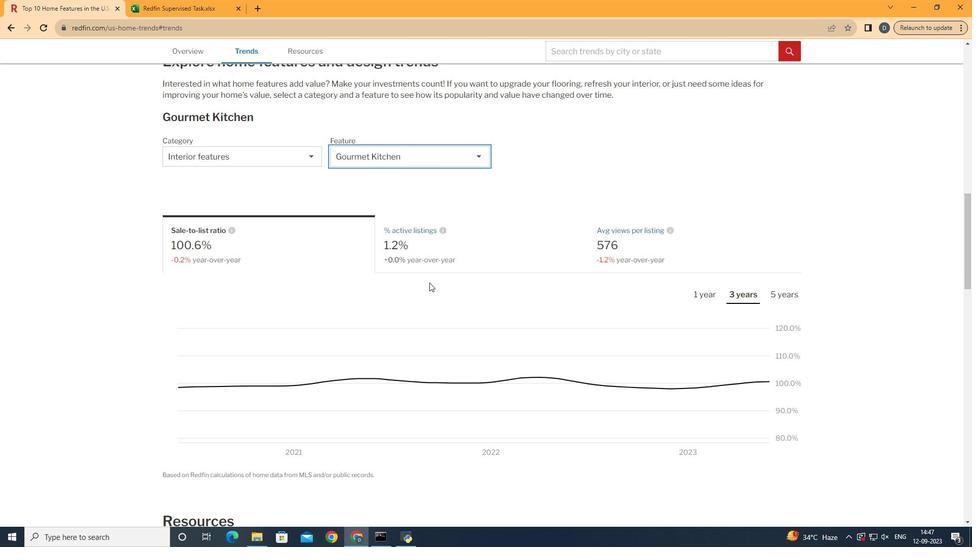 
Action: Mouse moved to (618, 175)
Screenshot: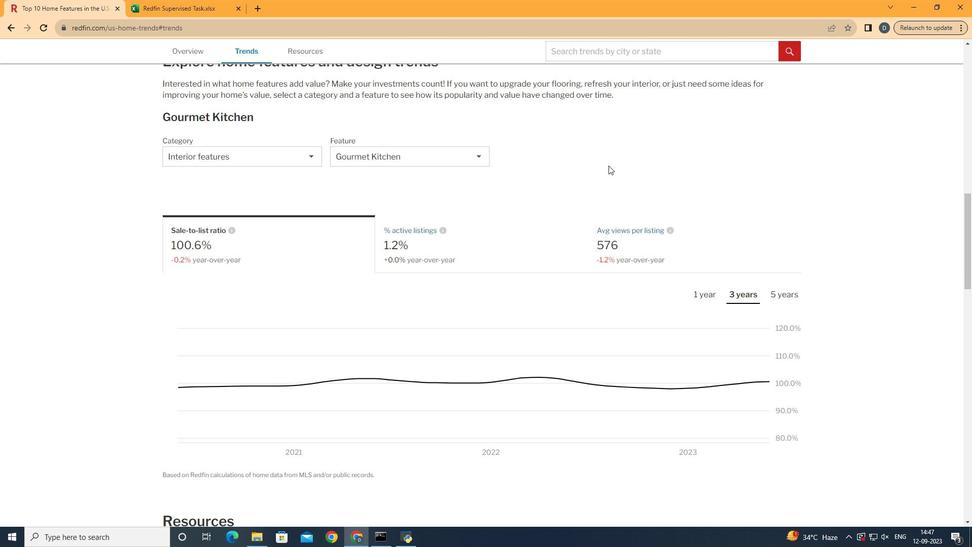 
Action: Mouse pressed left at (618, 175)
Screenshot: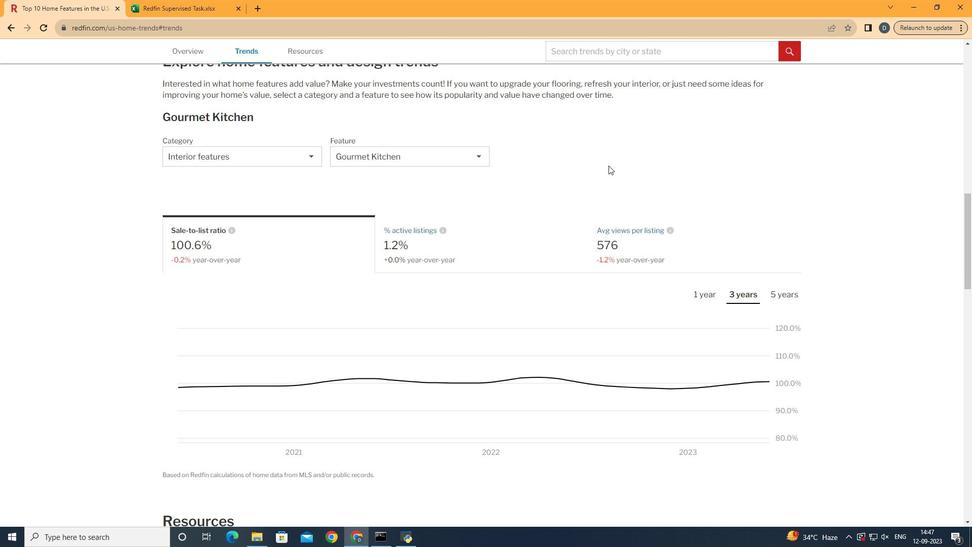 
Action: Mouse moved to (720, 274)
Screenshot: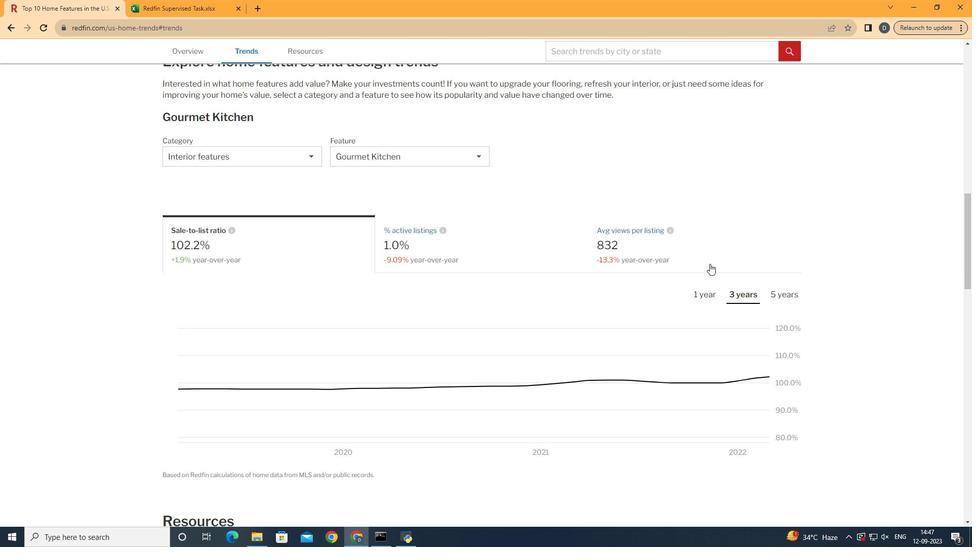 
Action: Mouse pressed left at (720, 274)
Screenshot: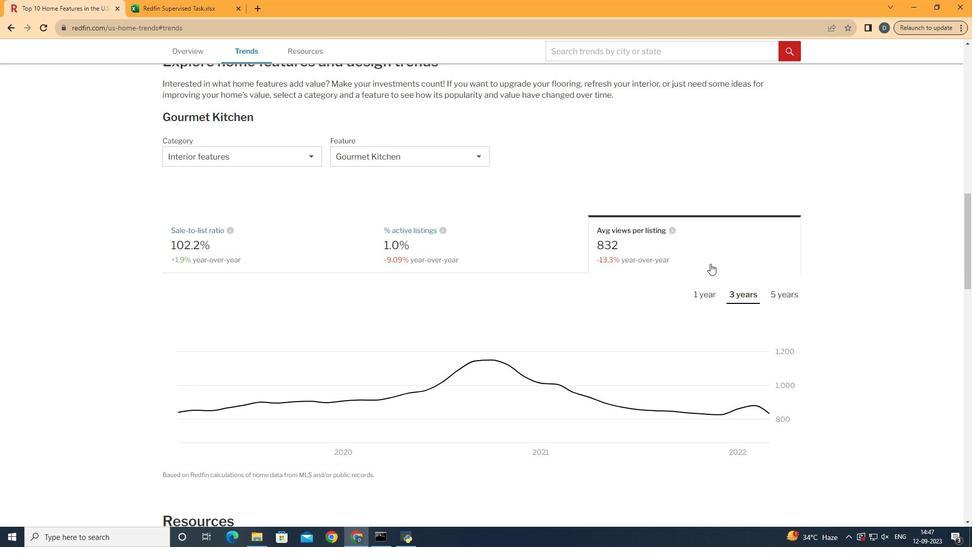 
Action: Mouse moved to (800, 306)
Screenshot: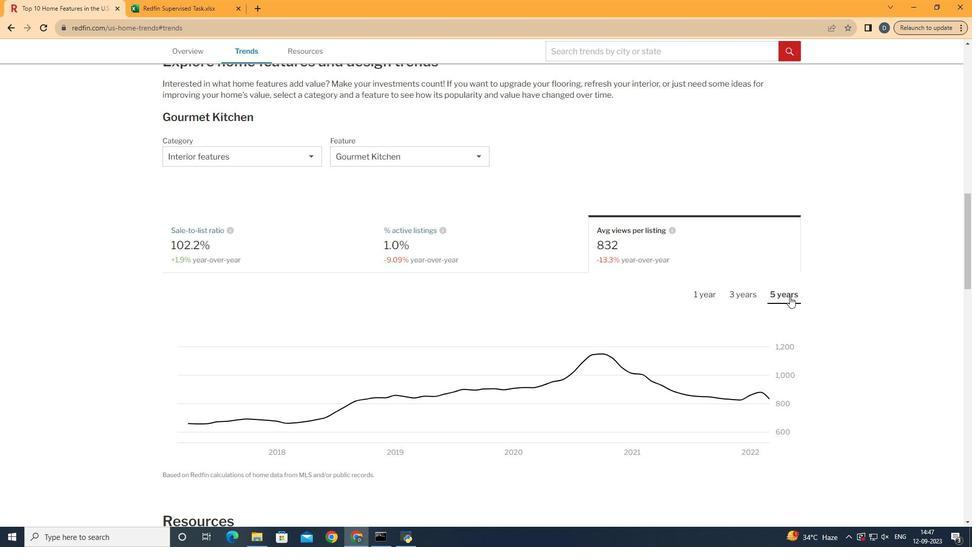 
Action: Mouse pressed left at (800, 306)
Screenshot: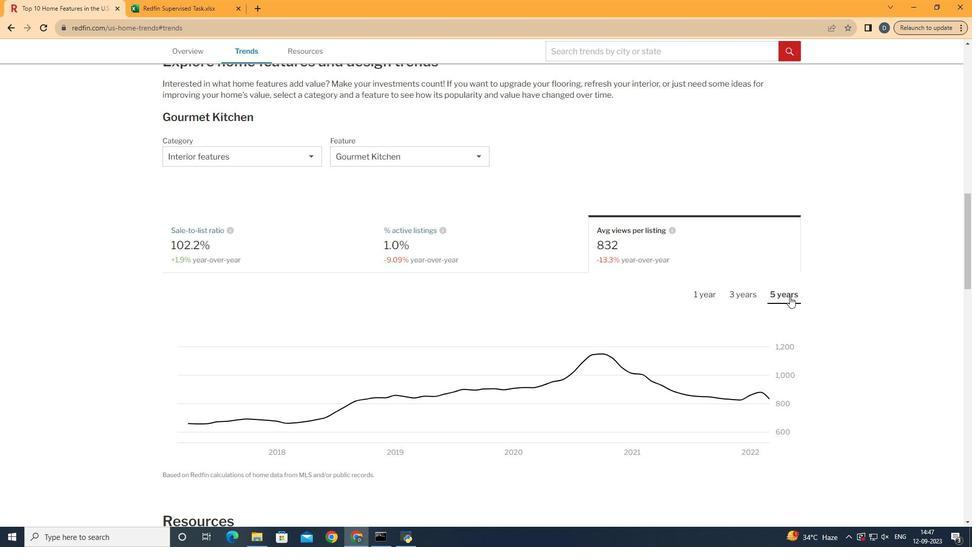 
Action: Mouse moved to (768, 438)
Screenshot: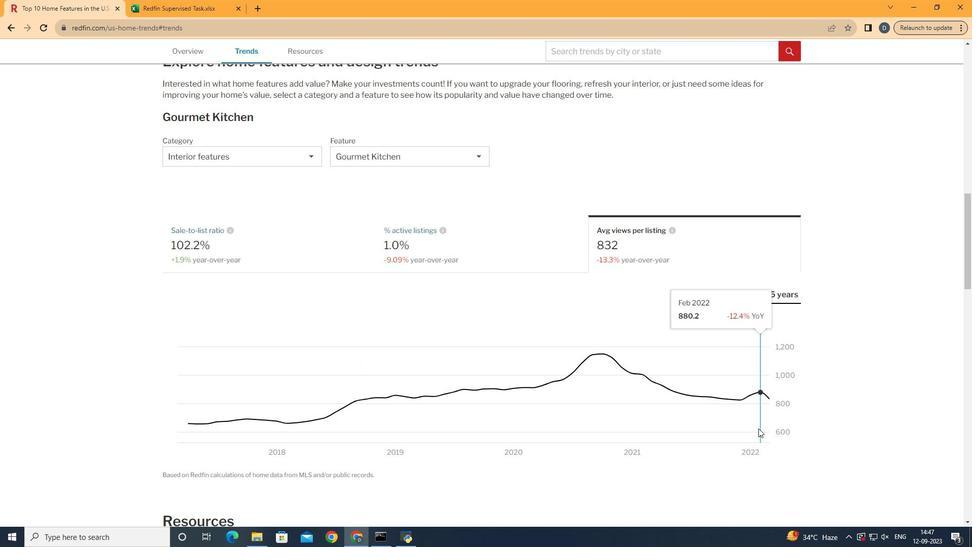 
